 Task: For heading Calibri with Bold.  font size for heading24,  'Change the font style of data to'Bell MT.  and font size to 16,  Change the alignment of both headline & data to Align middle & Align Center.  In the sheet  AssetVal templates
Action: Mouse moved to (169, 138)
Screenshot: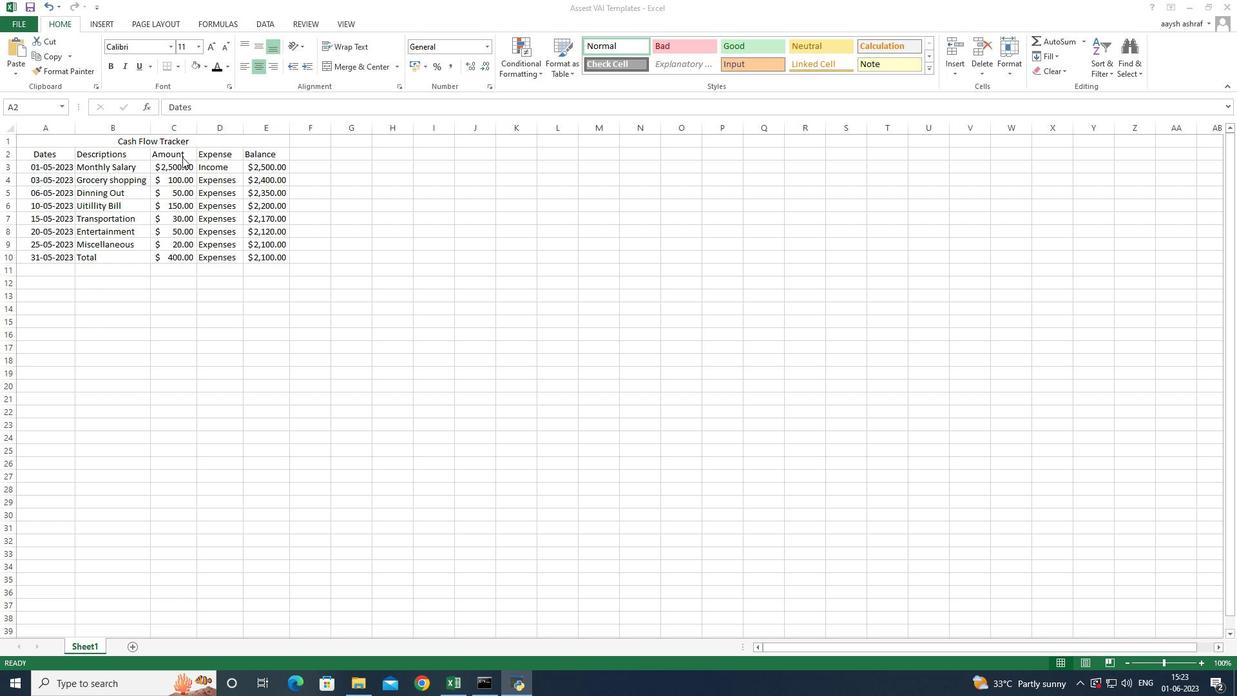 
Action: Mouse pressed left at (169, 138)
Screenshot: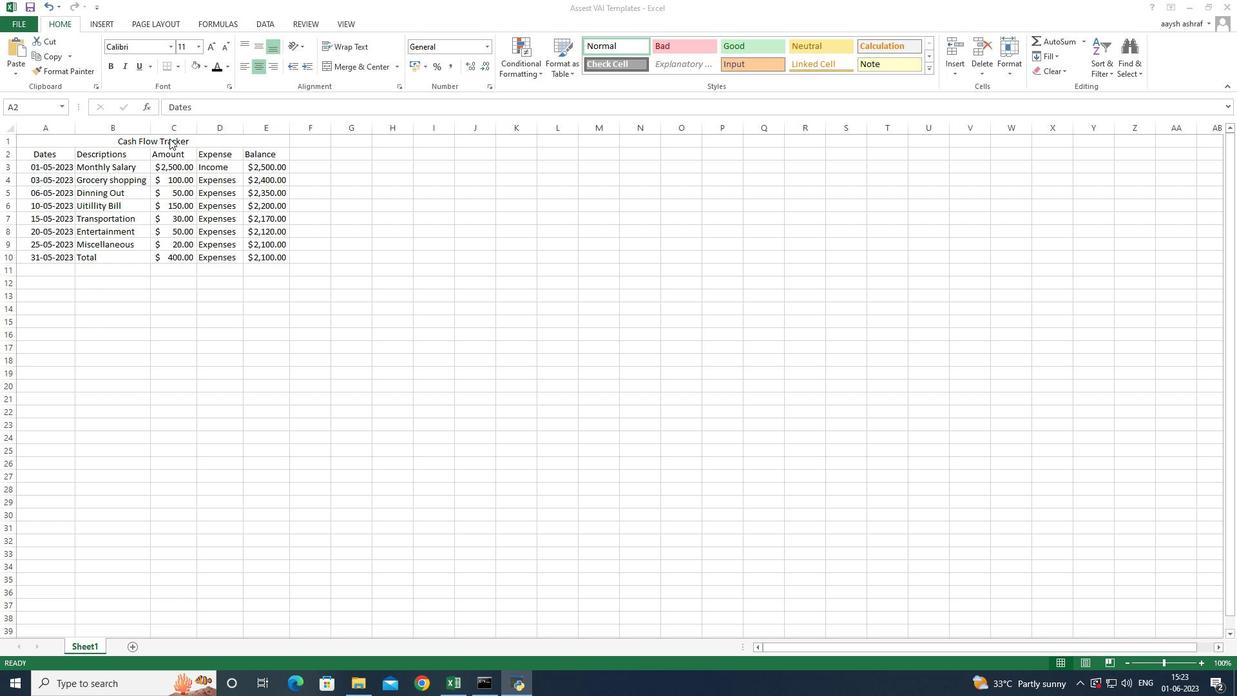 
Action: Mouse moved to (185, 140)
Screenshot: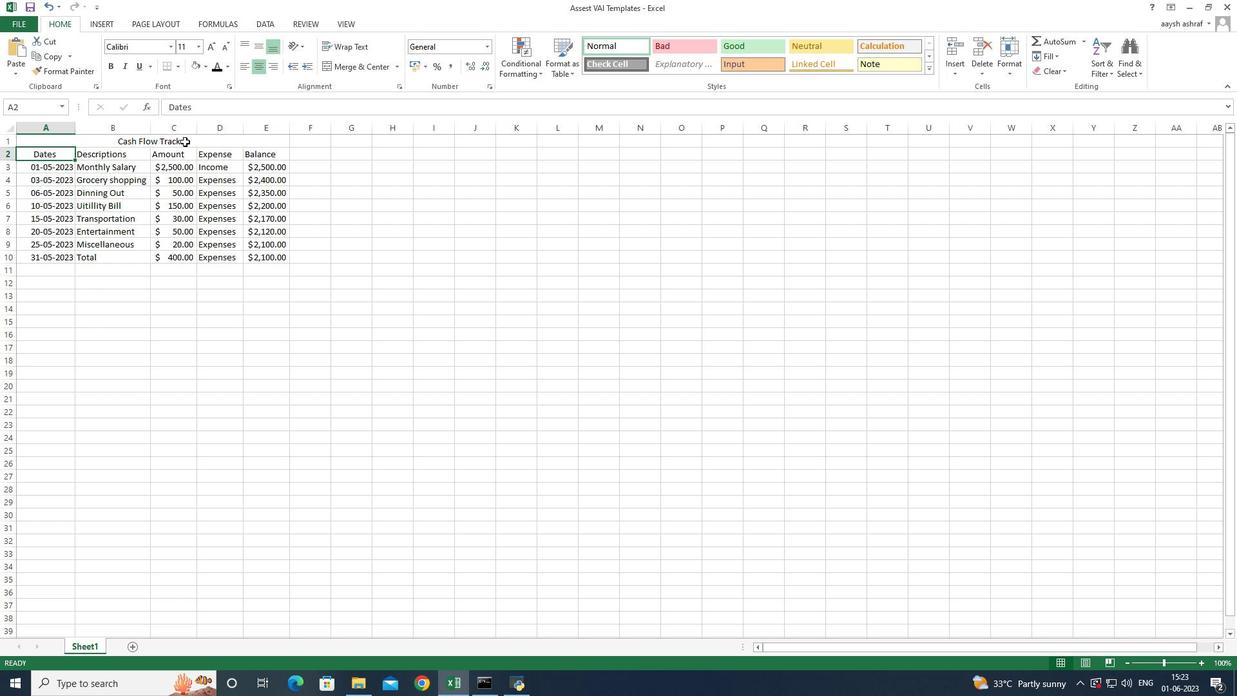 
Action: Mouse pressed left at (185, 140)
Screenshot: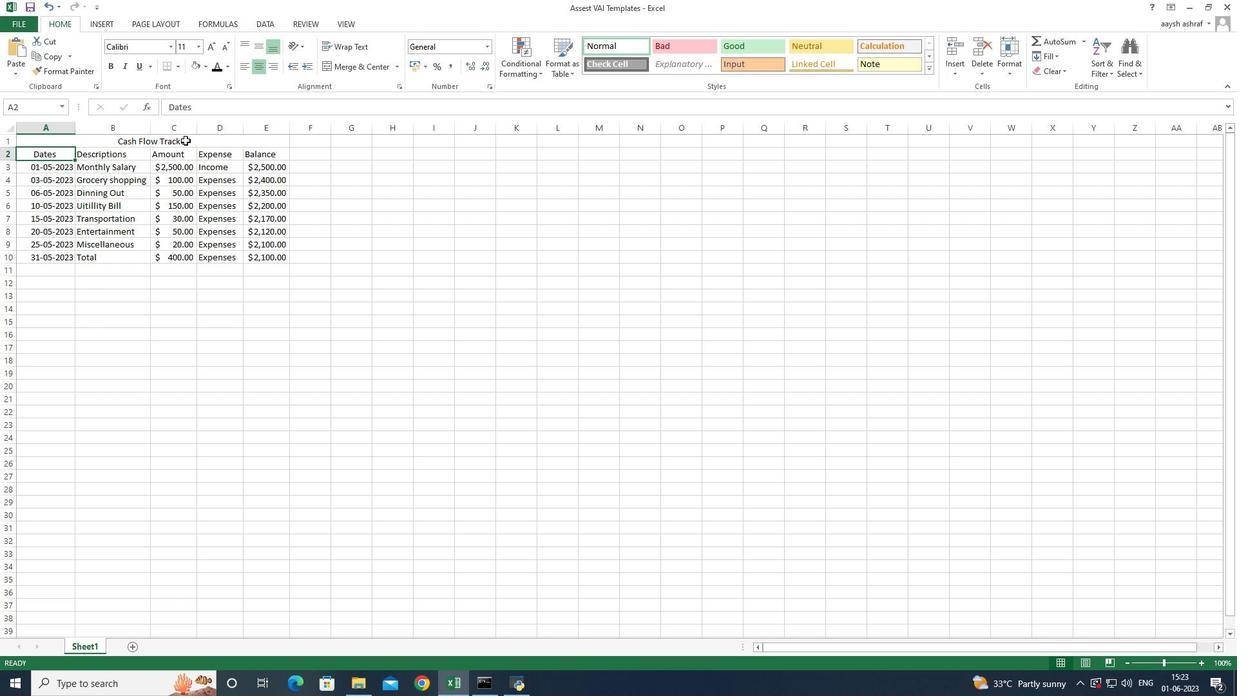 
Action: Mouse moved to (74, 156)
Screenshot: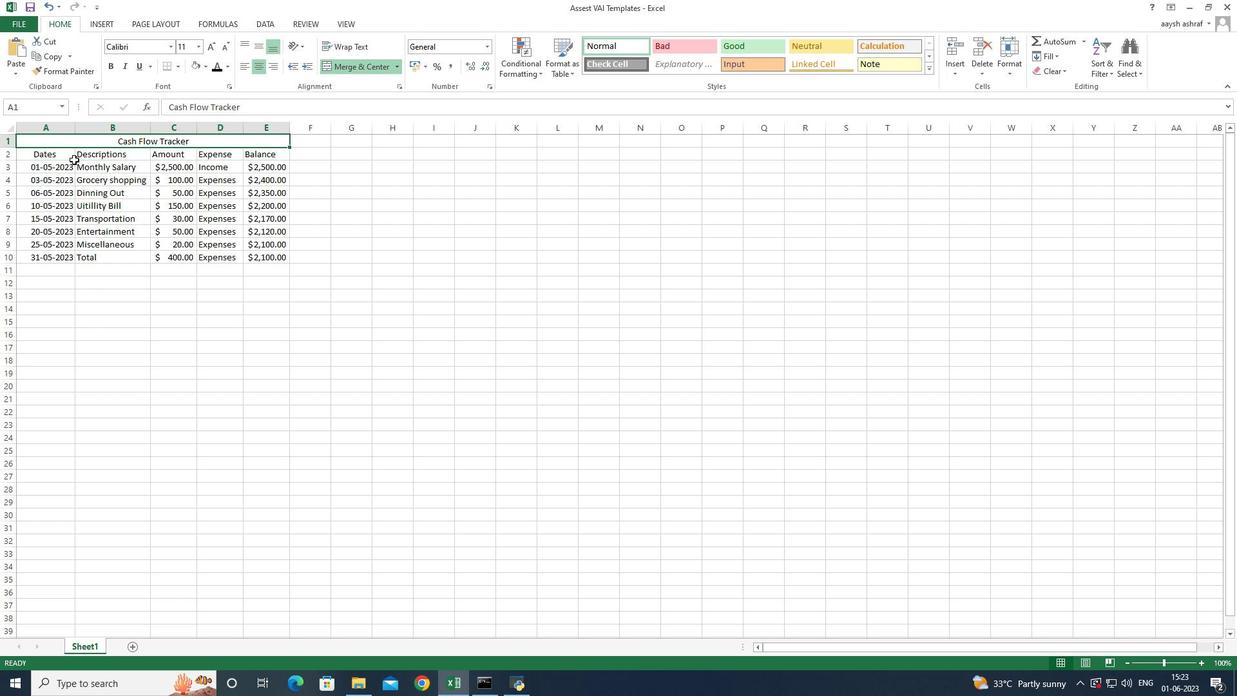 
Action: Mouse pressed left at (74, 156)
Screenshot: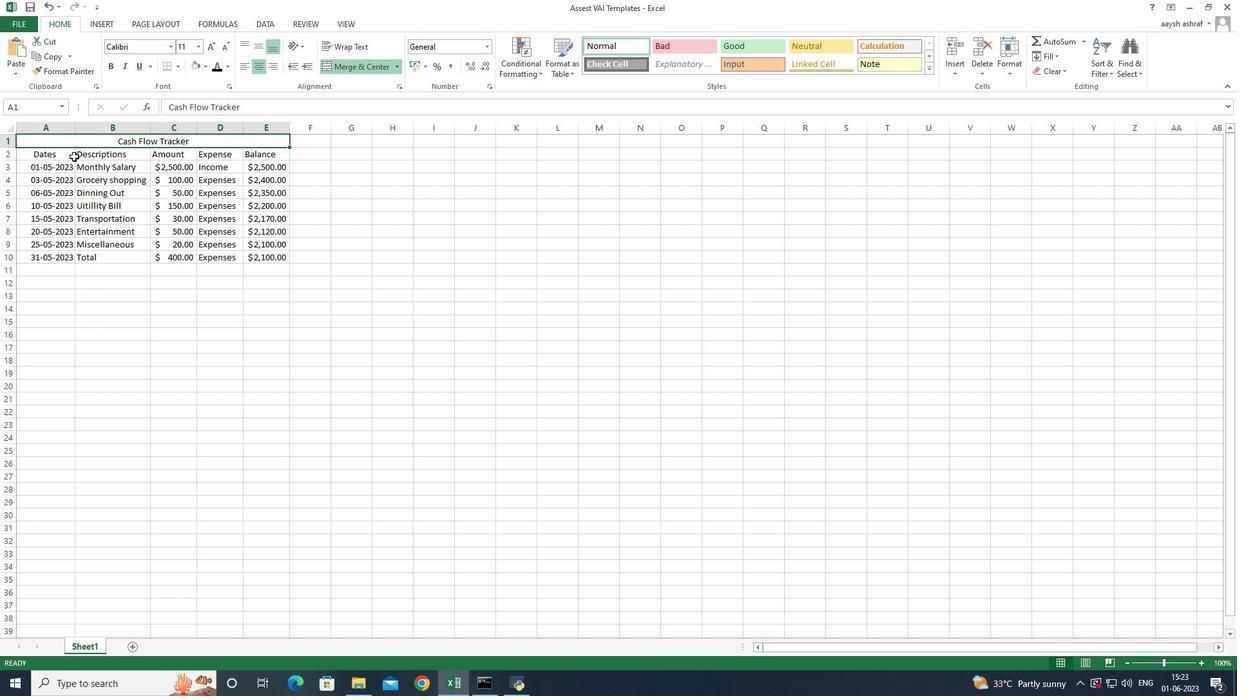 
Action: Mouse moved to (103, 143)
Screenshot: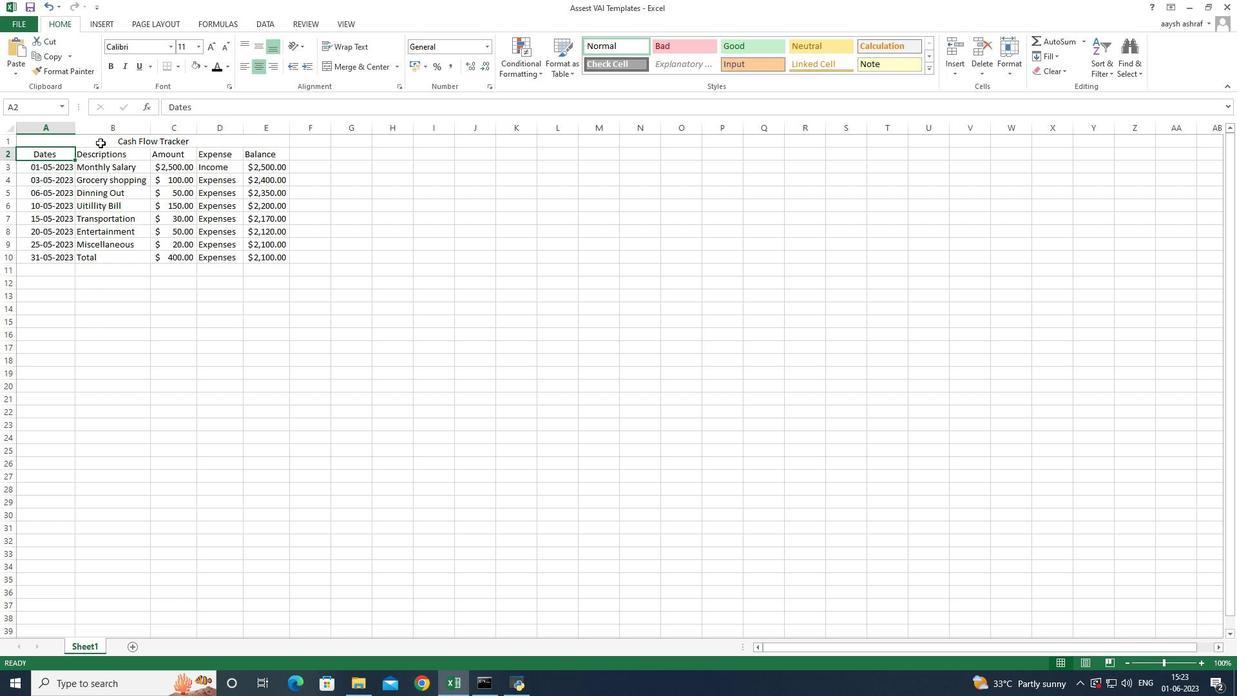 
Action: Mouse pressed left at (103, 143)
Screenshot: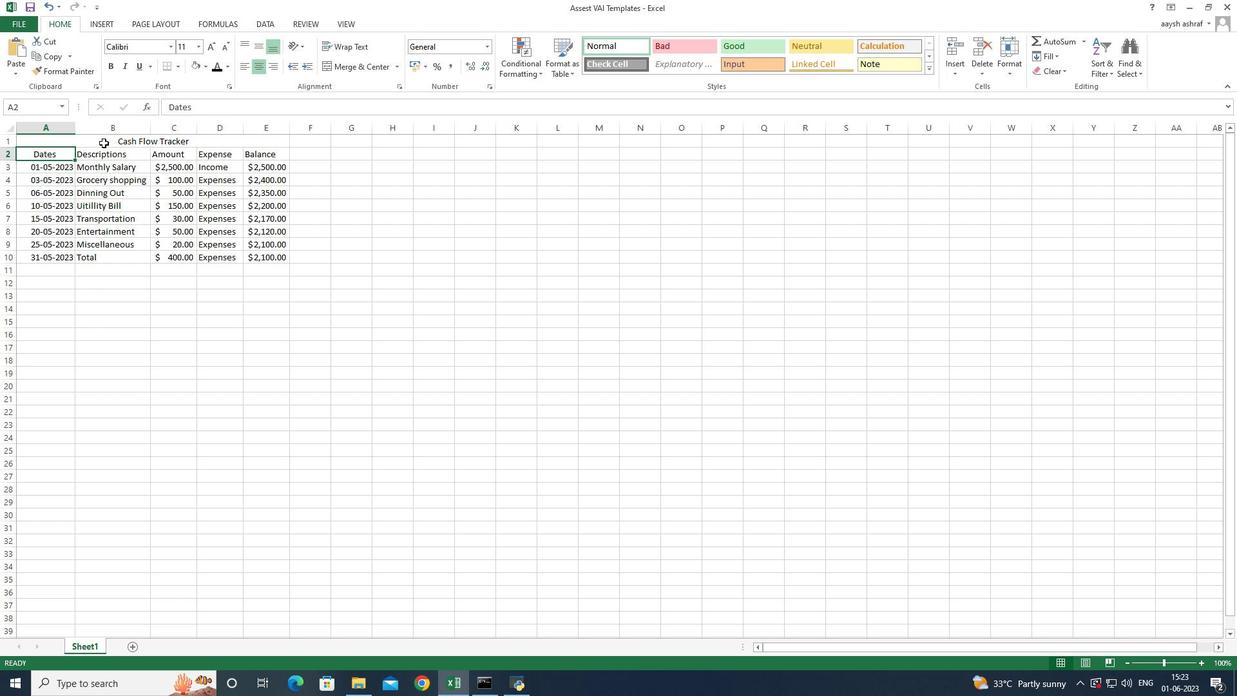 
Action: Mouse moved to (166, 48)
Screenshot: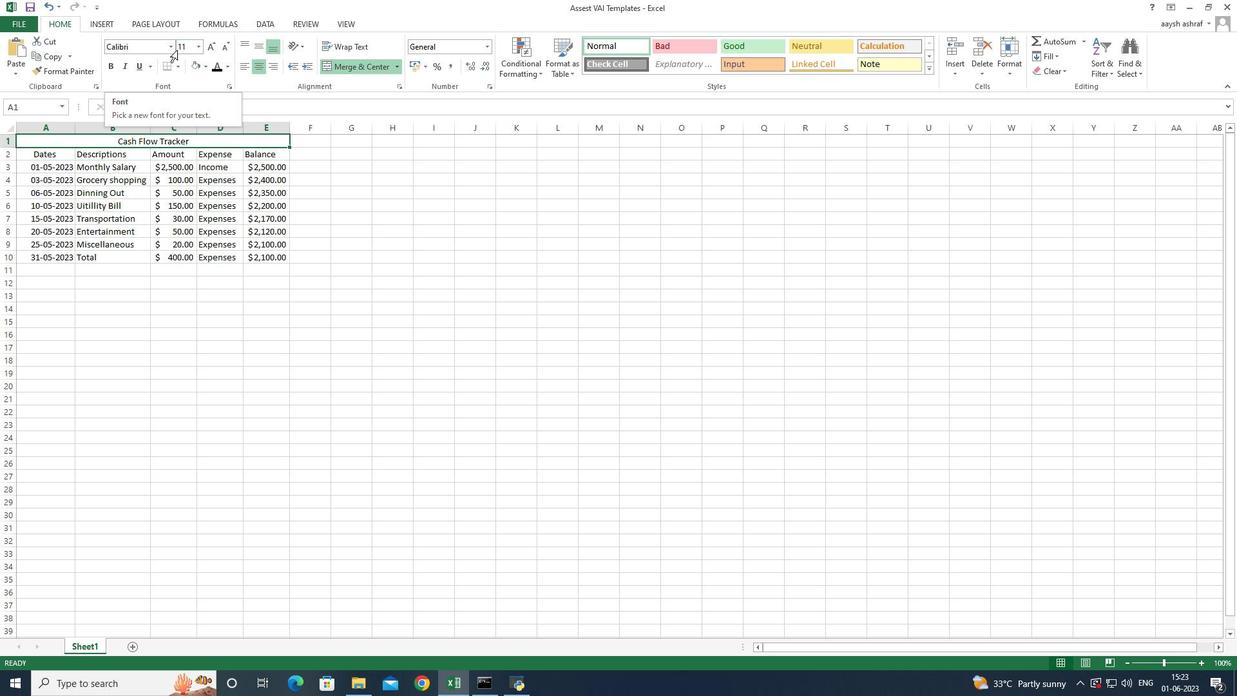
Action: Mouse pressed left at (166, 48)
Screenshot: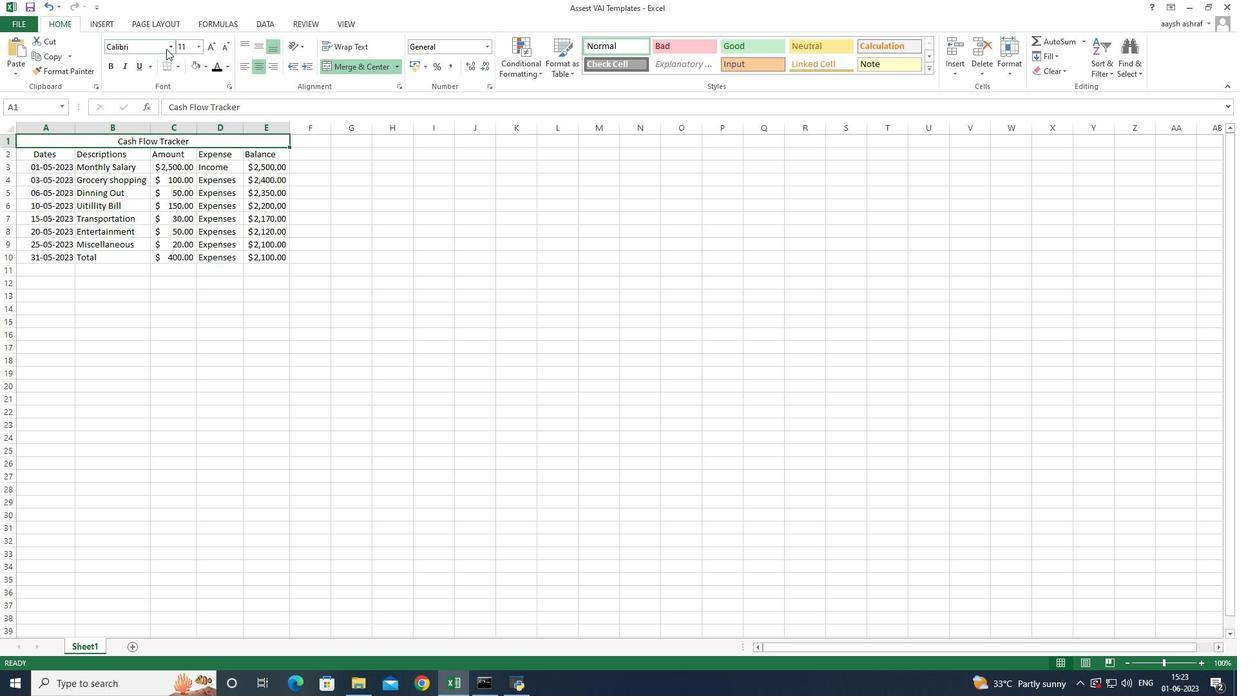 
Action: Mouse moved to (173, 46)
Screenshot: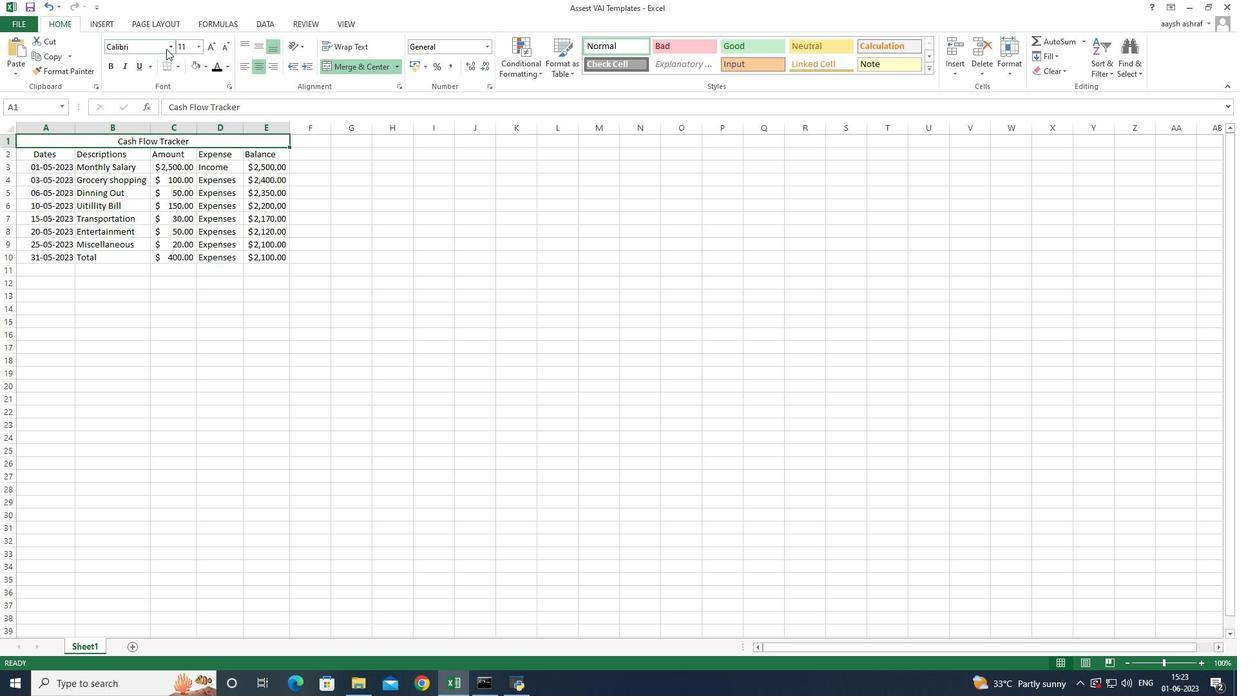 
Action: Mouse pressed left at (173, 46)
Screenshot: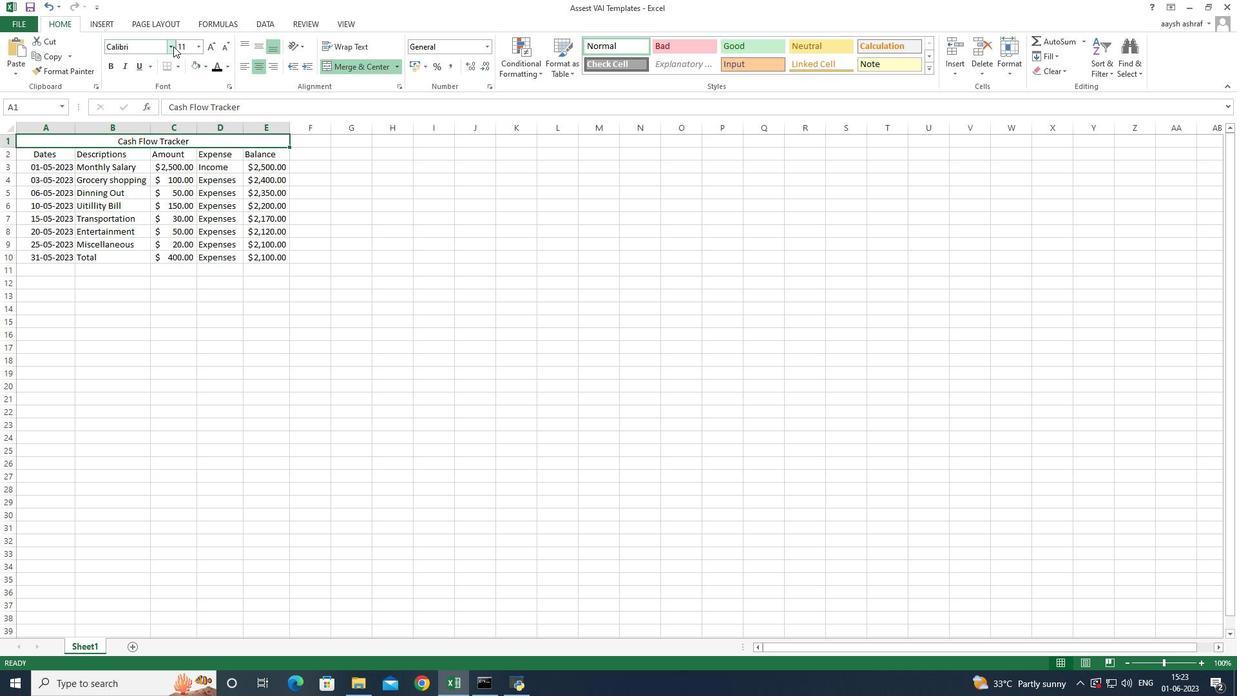 
Action: Mouse moved to (164, 87)
Screenshot: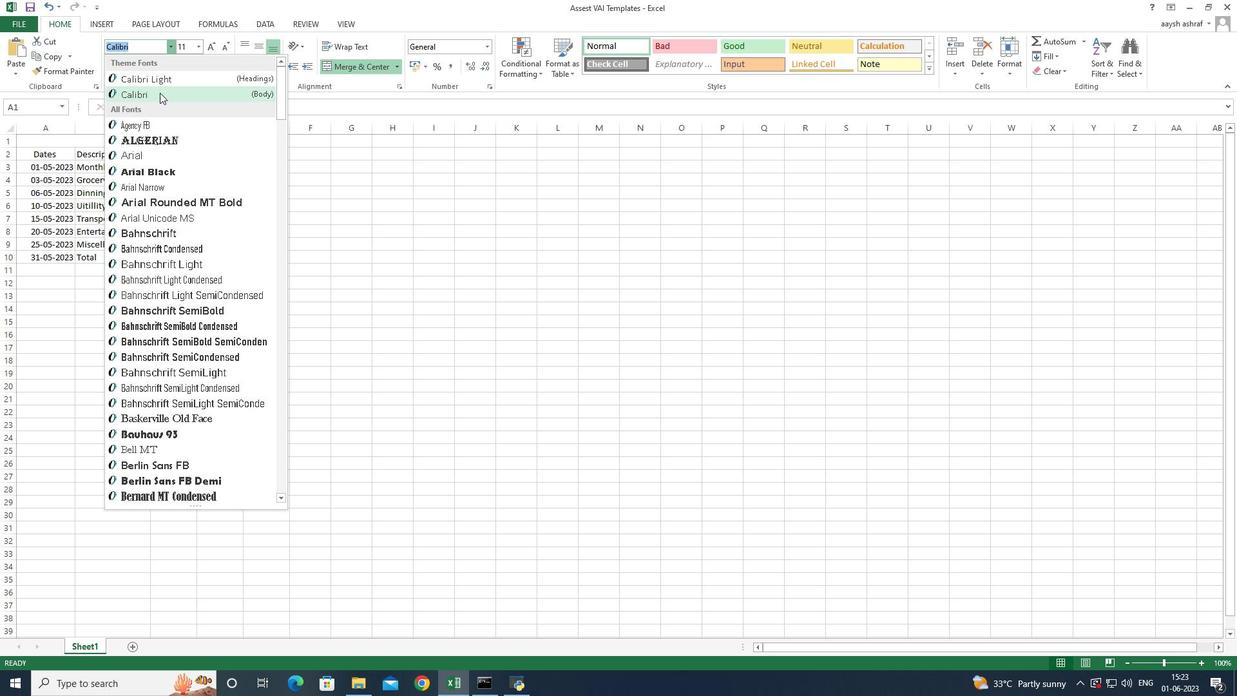 
Action: Mouse pressed left at (164, 87)
Screenshot: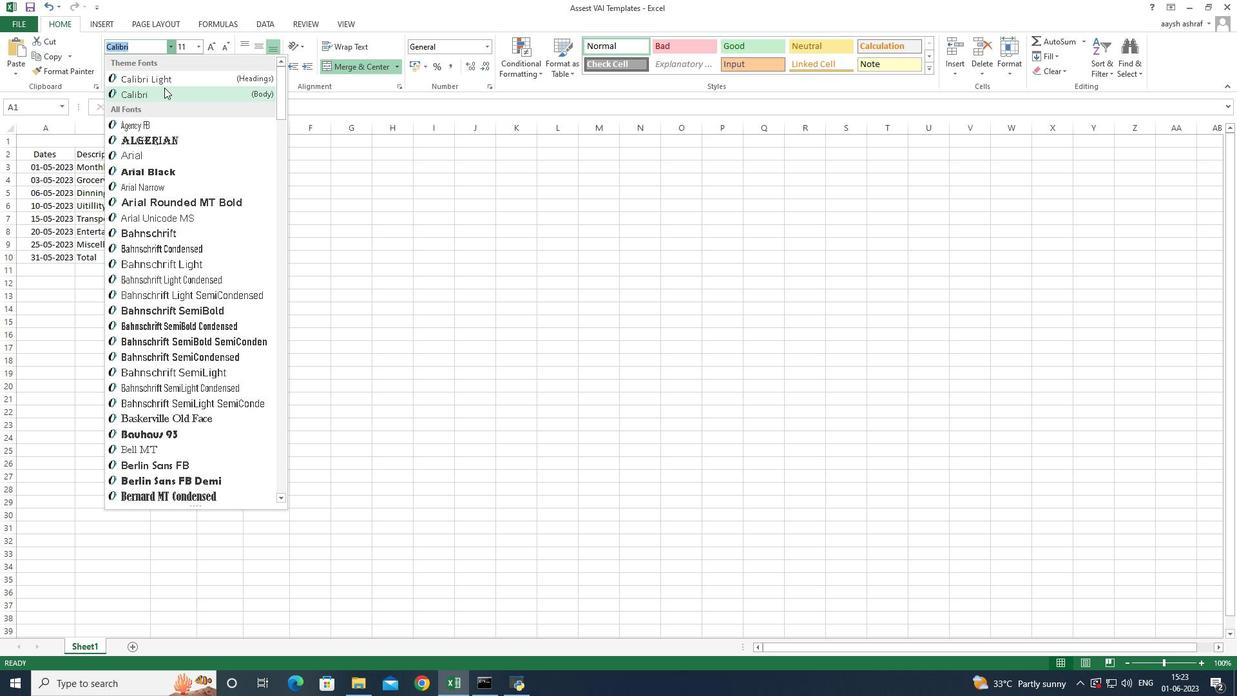 
Action: Mouse moved to (106, 66)
Screenshot: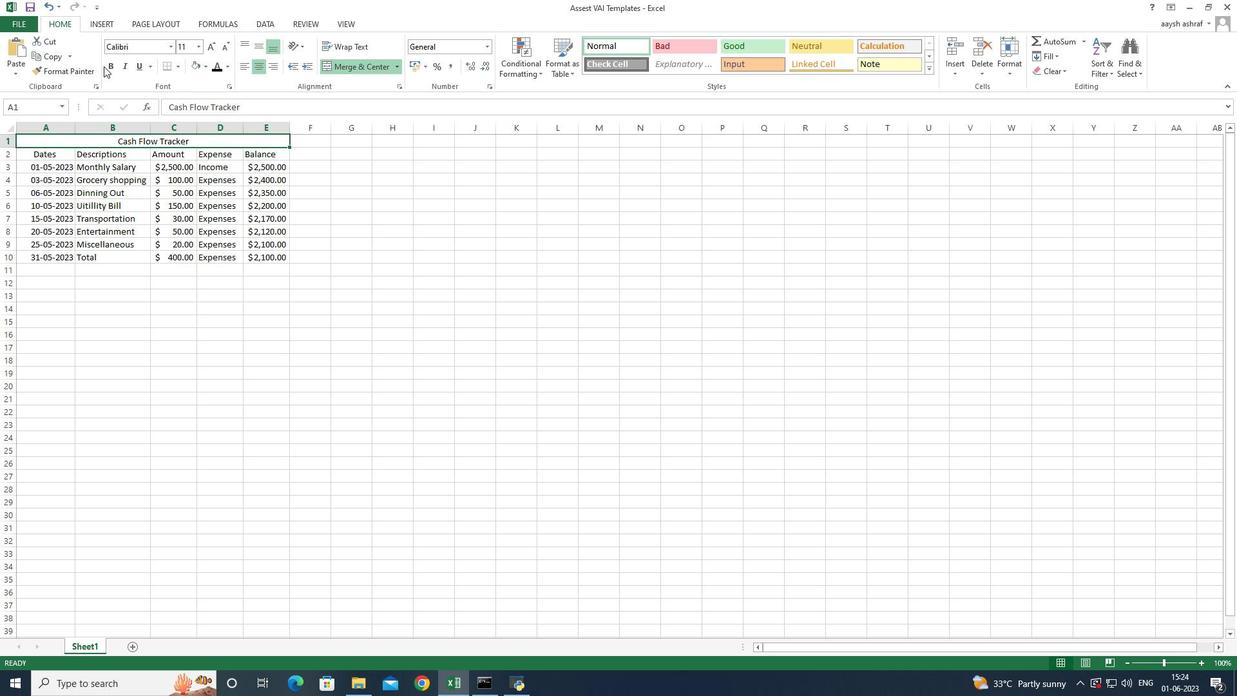 
Action: Mouse pressed left at (106, 66)
Screenshot: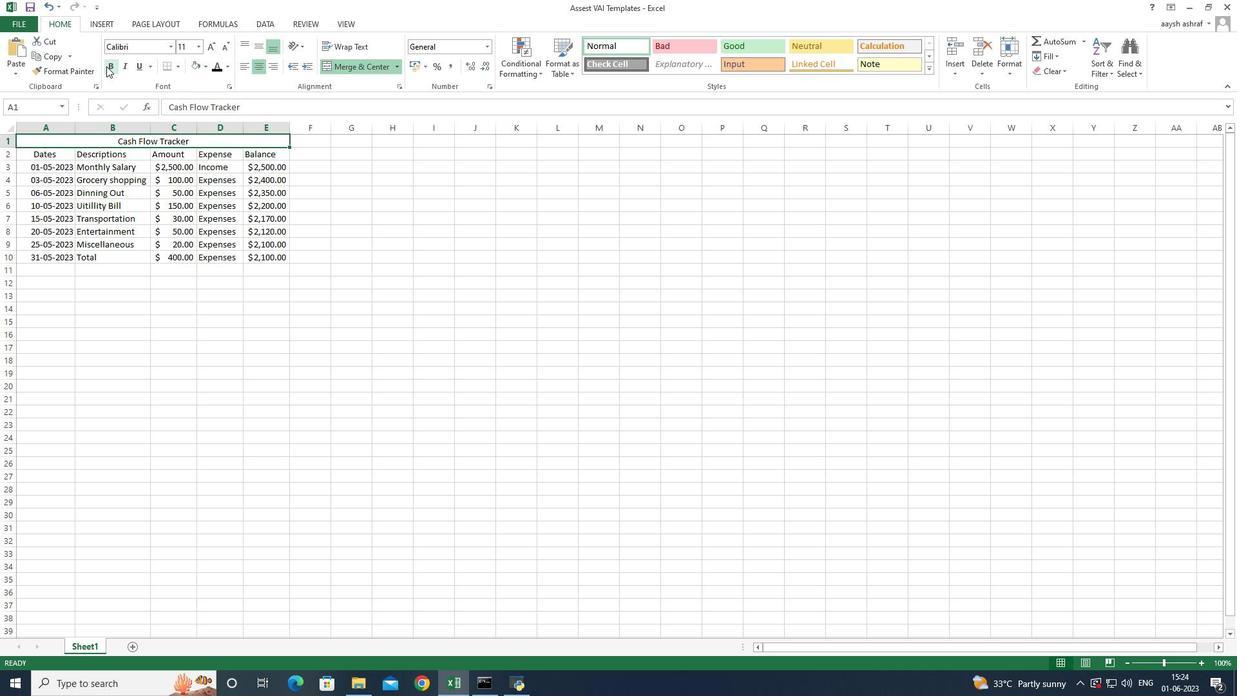 
Action: Mouse moved to (195, 49)
Screenshot: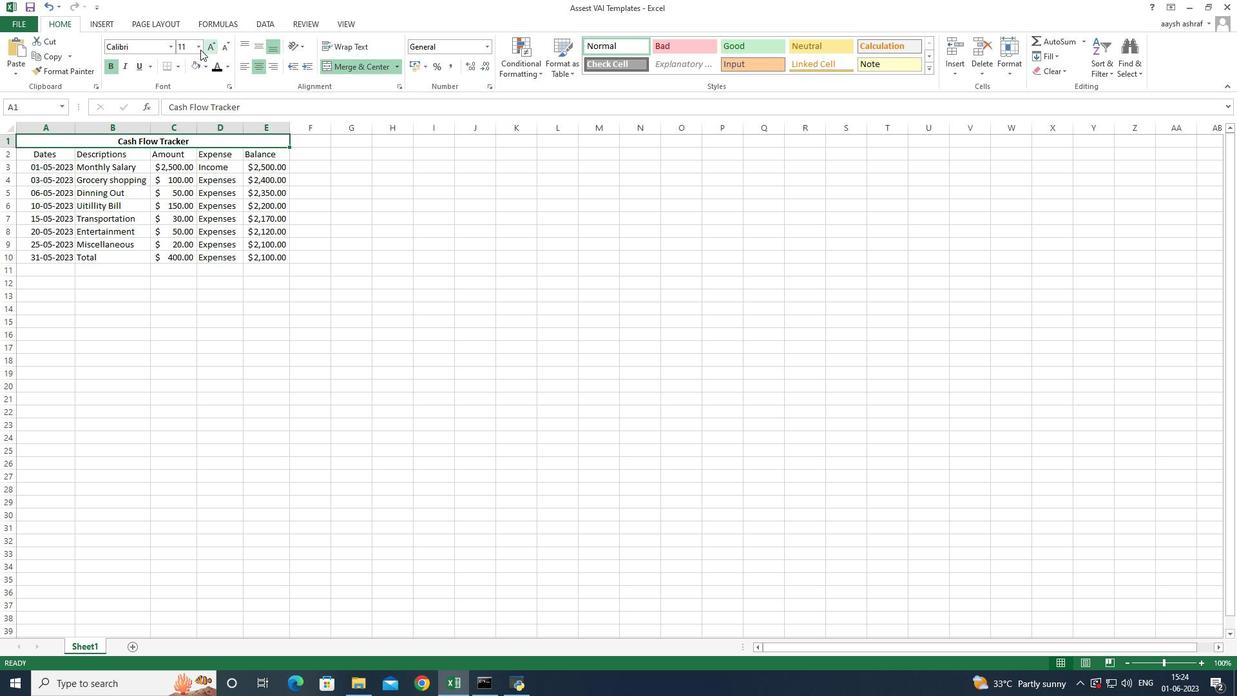 
Action: Mouse pressed left at (195, 49)
Screenshot: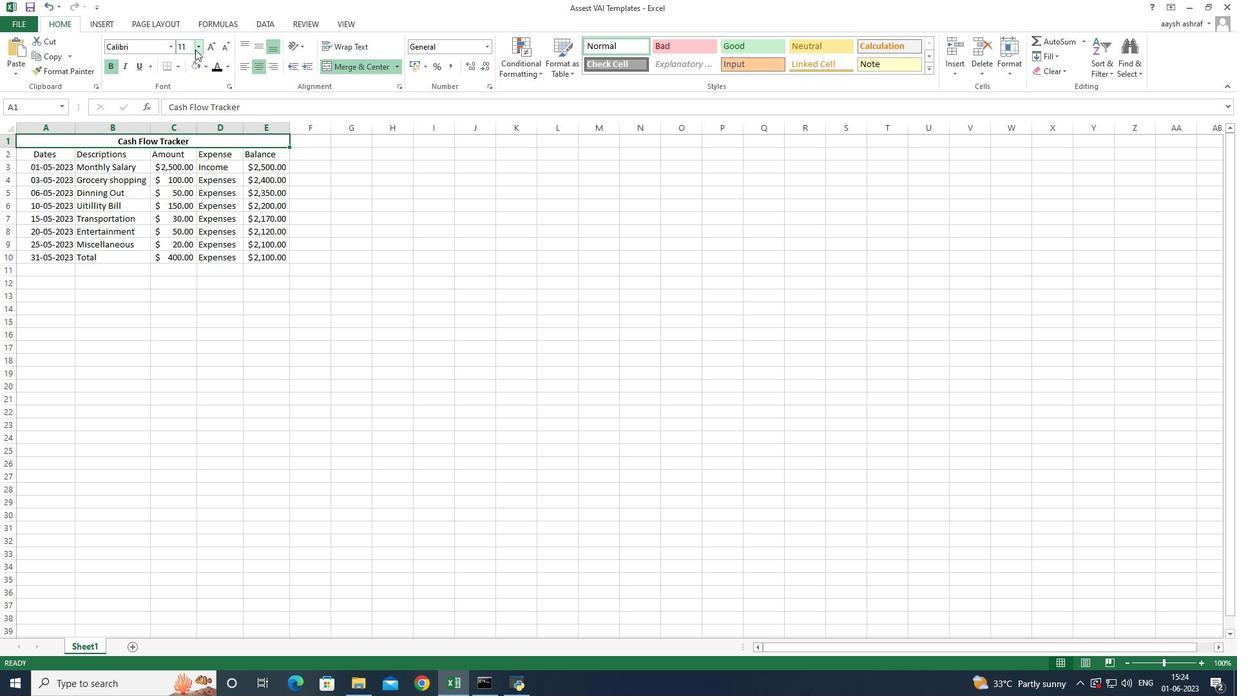 
Action: Mouse moved to (186, 181)
Screenshot: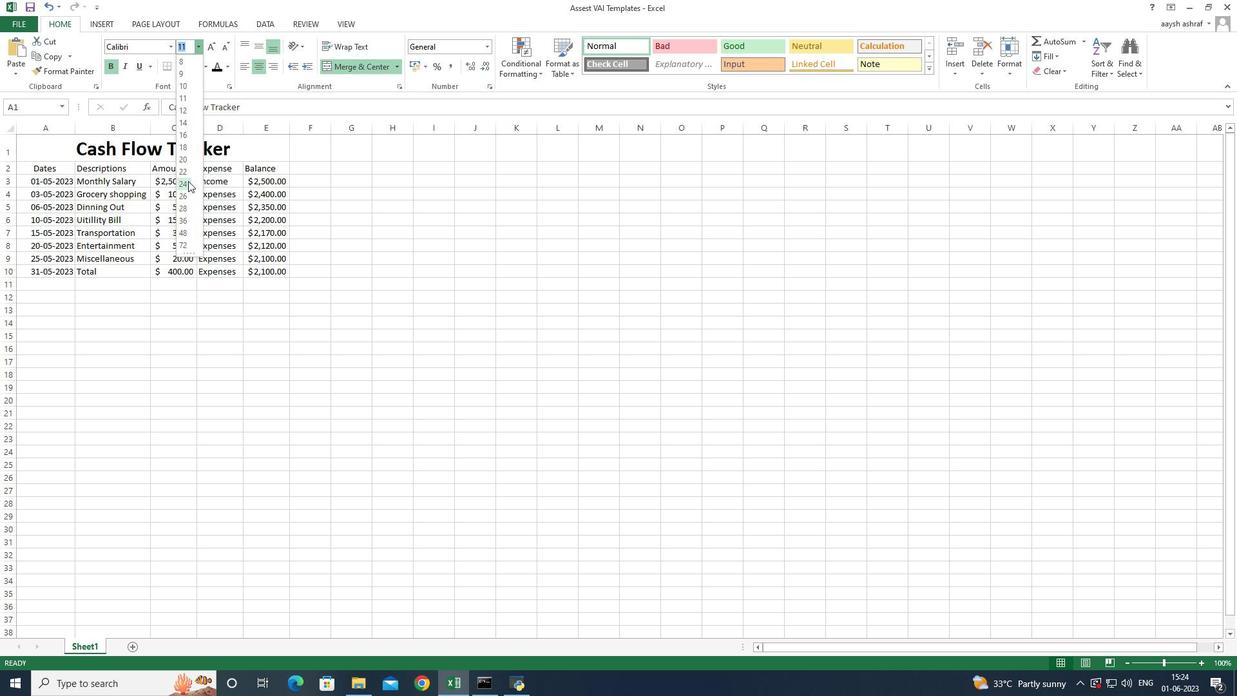 
Action: Mouse pressed left at (186, 181)
Screenshot: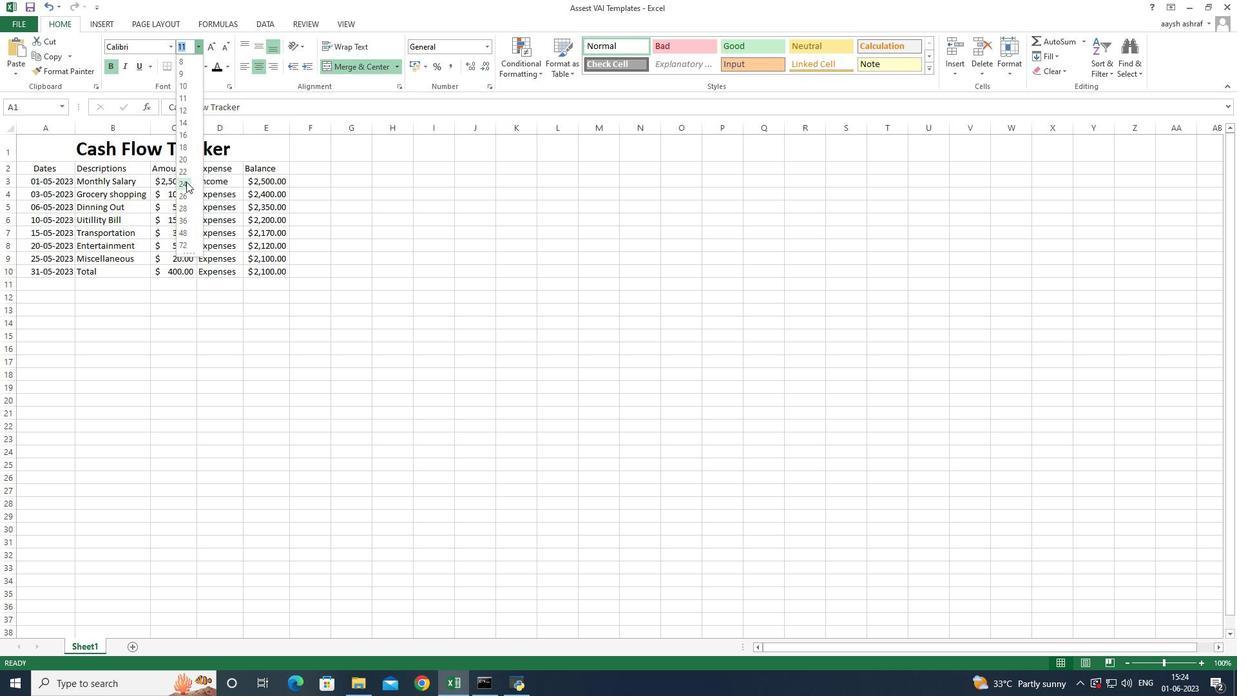 
Action: Mouse moved to (40, 169)
Screenshot: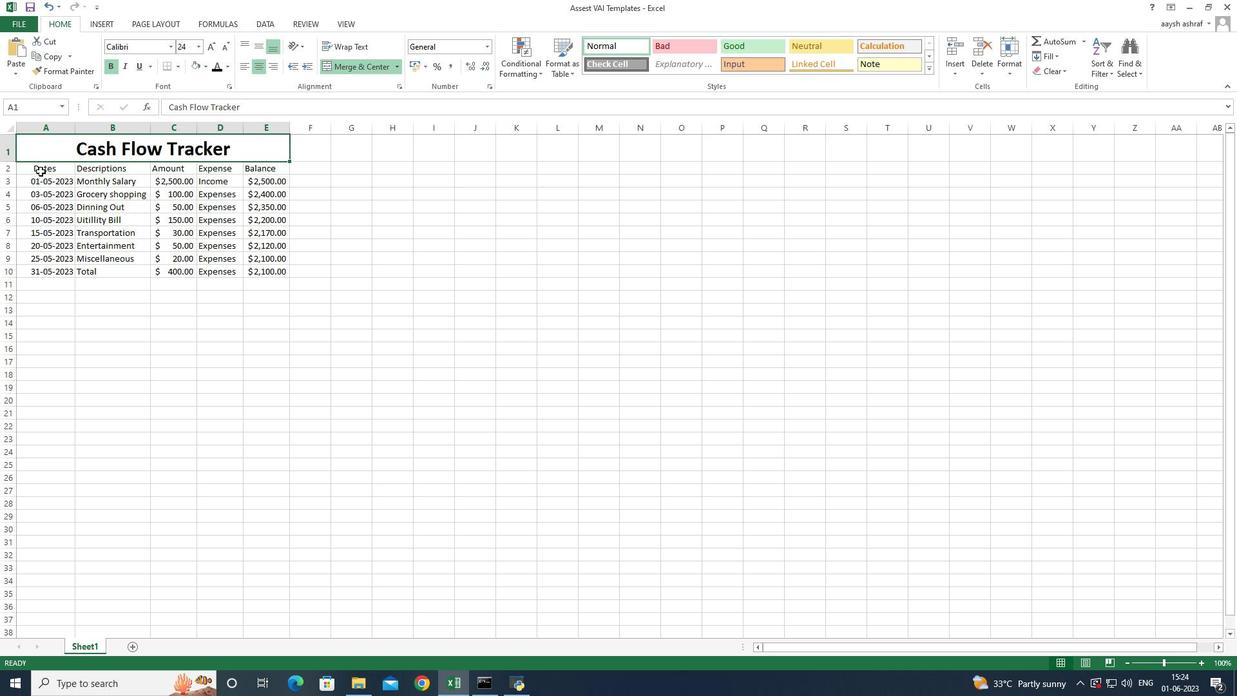 
Action: Mouse pressed left at (40, 169)
Screenshot: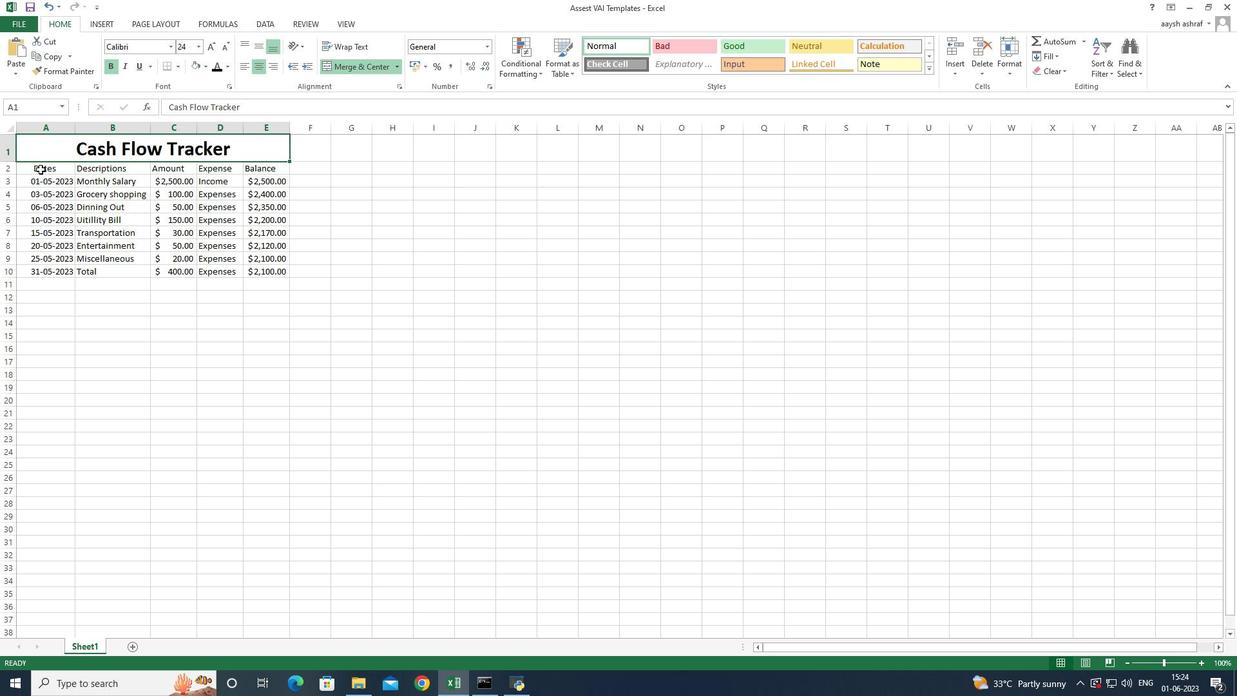 
Action: Mouse moved to (174, 47)
Screenshot: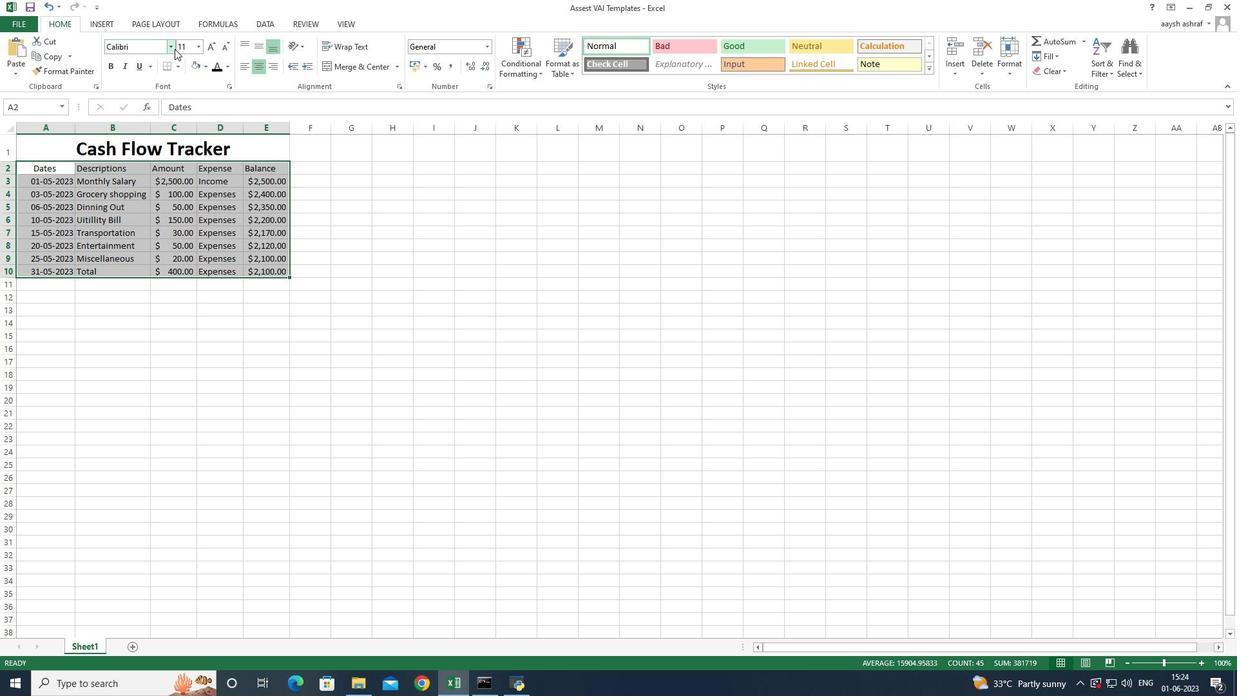 
Action: Mouse pressed left at (174, 47)
Screenshot: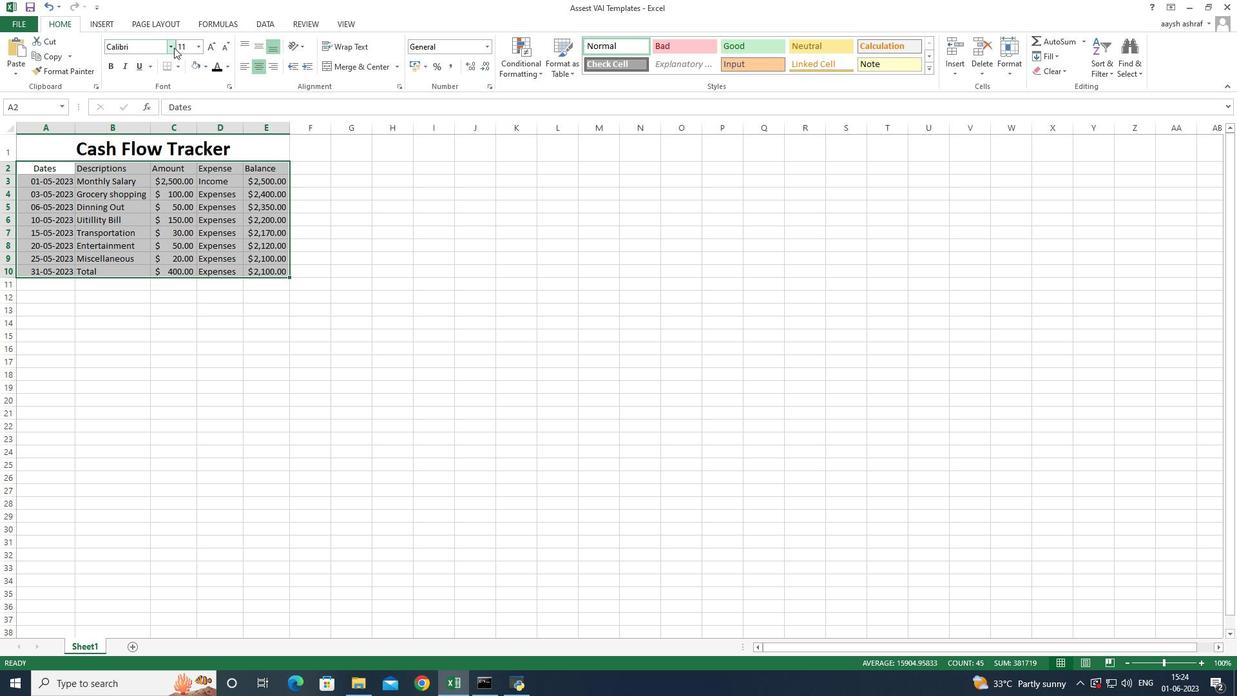 
Action: Mouse moved to (181, 444)
Screenshot: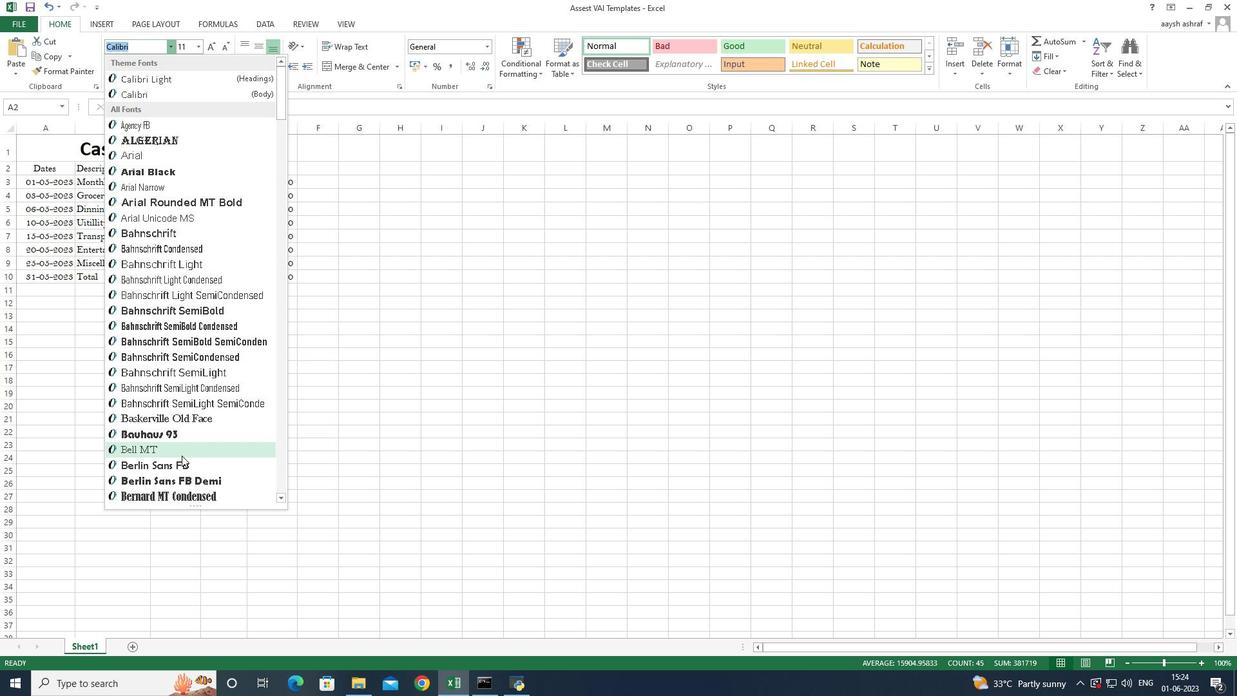 
Action: Mouse pressed left at (181, 444)
Screenshot: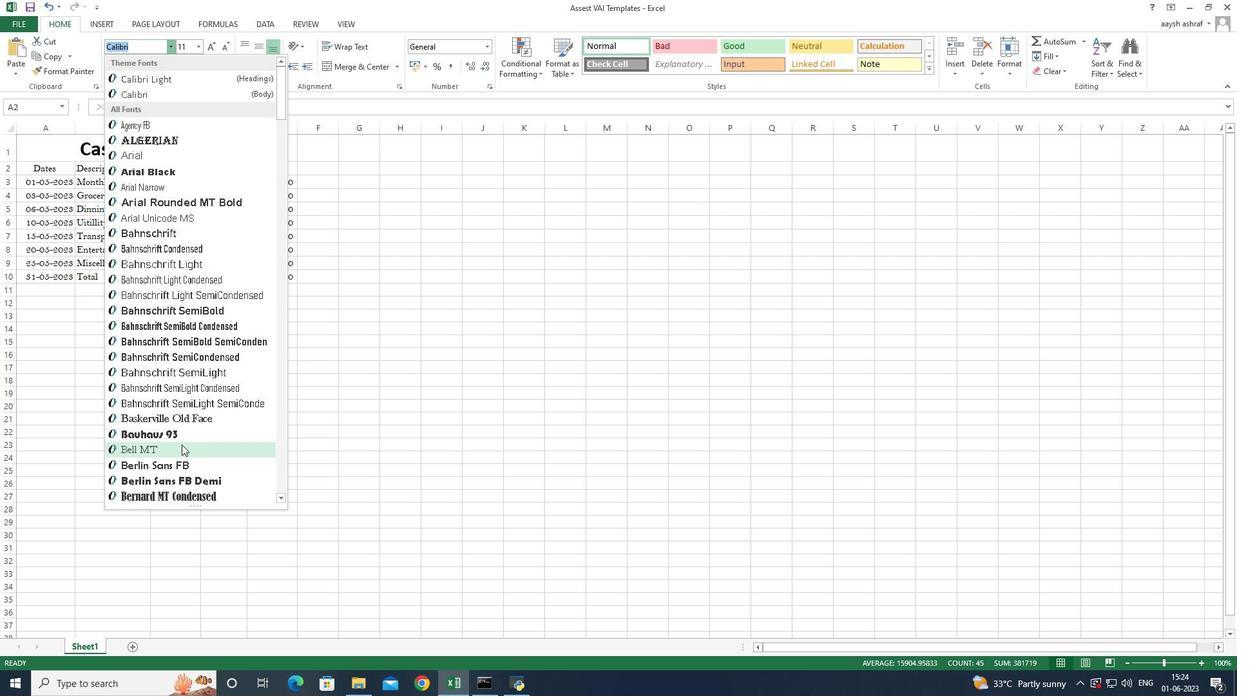 
Action: Mouse moved to (197, 52)
Screenshot: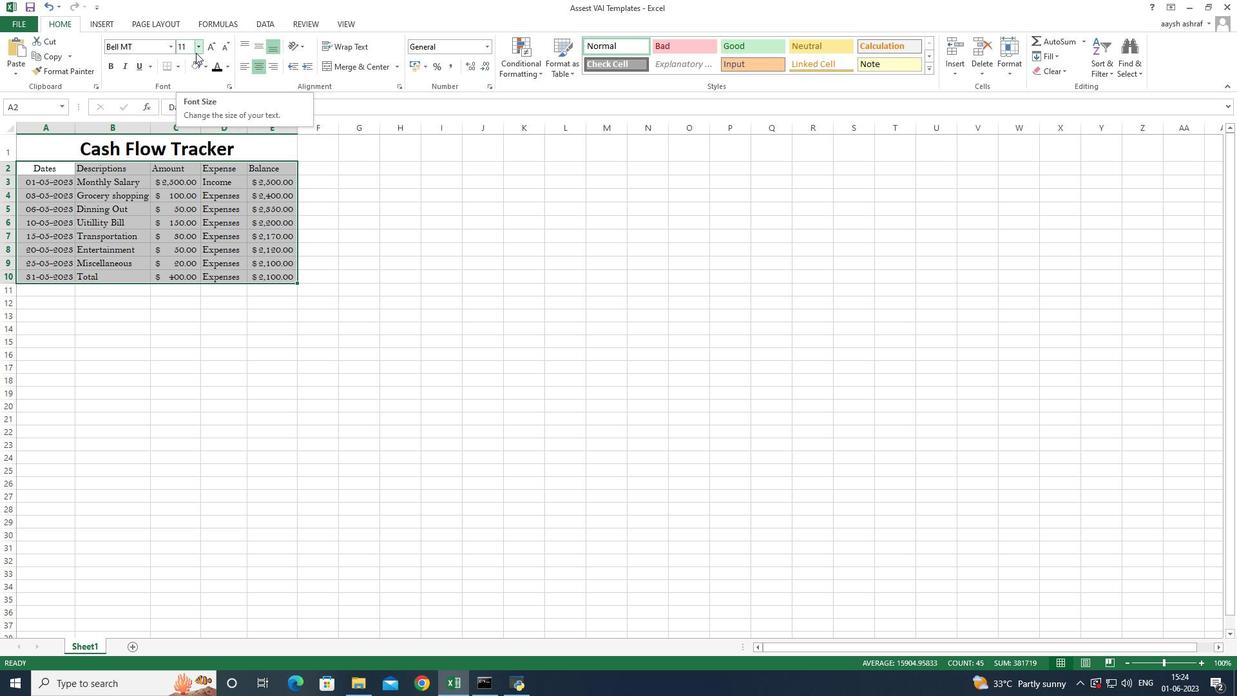 
Action: Mouse pressed left at (197, 52)
Screenshot: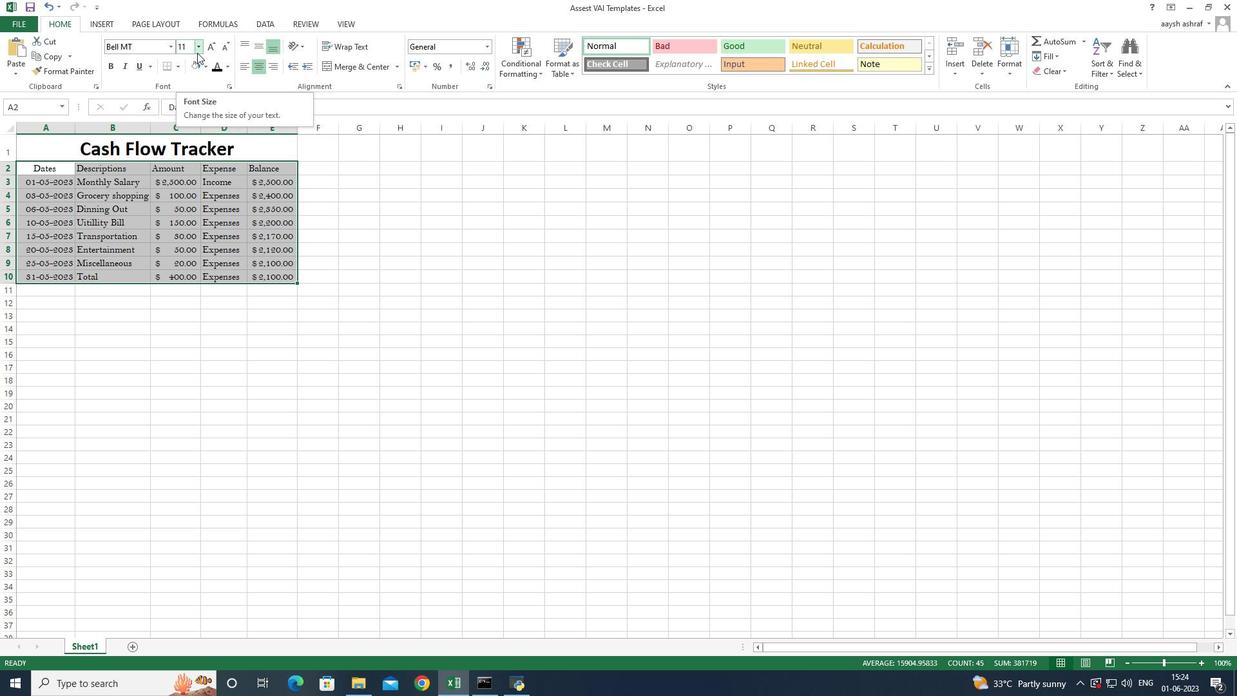 
Action: Mouse moved to (186, 139)
Screenshot: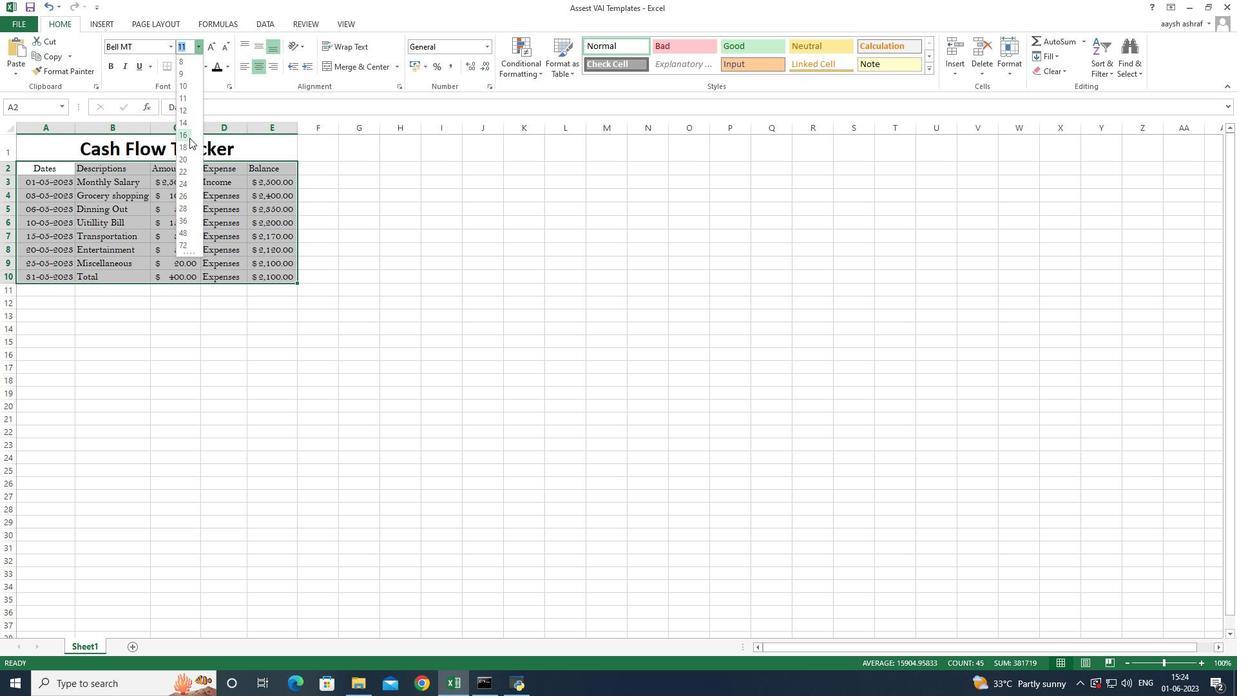 
Action: Mouse pressed left at (186, 139)
Screenshot: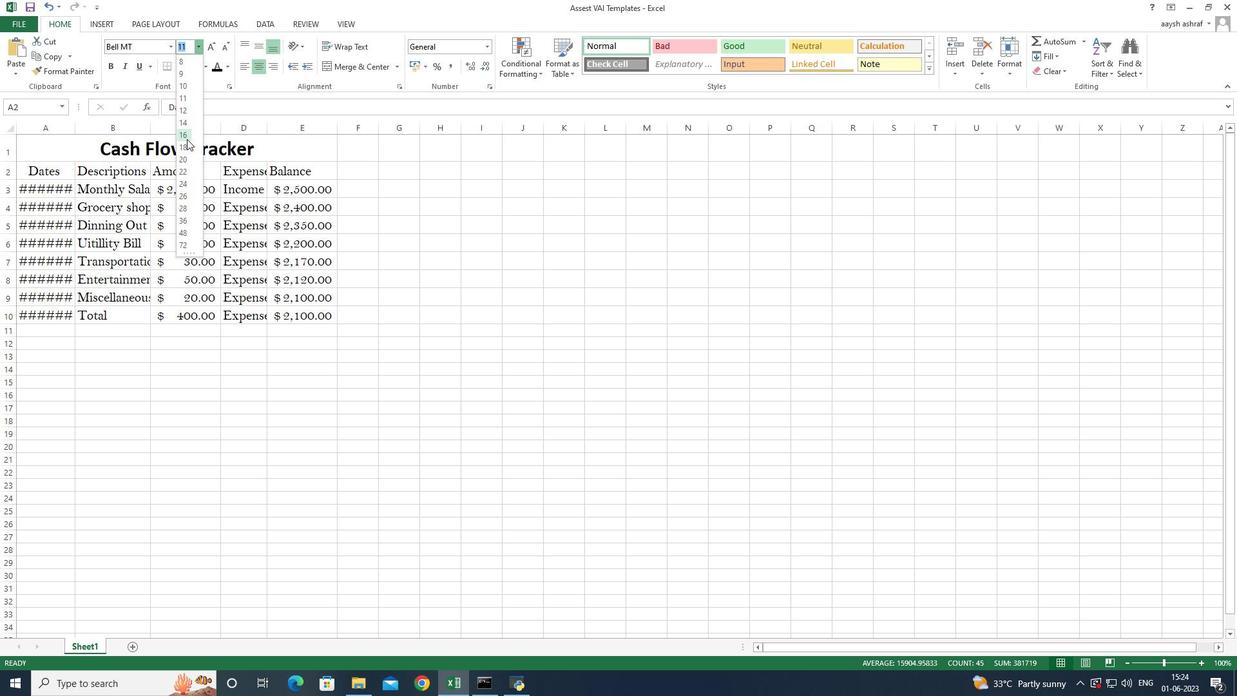 
Action: Mouse moved to (1010, 54)
Screenshot: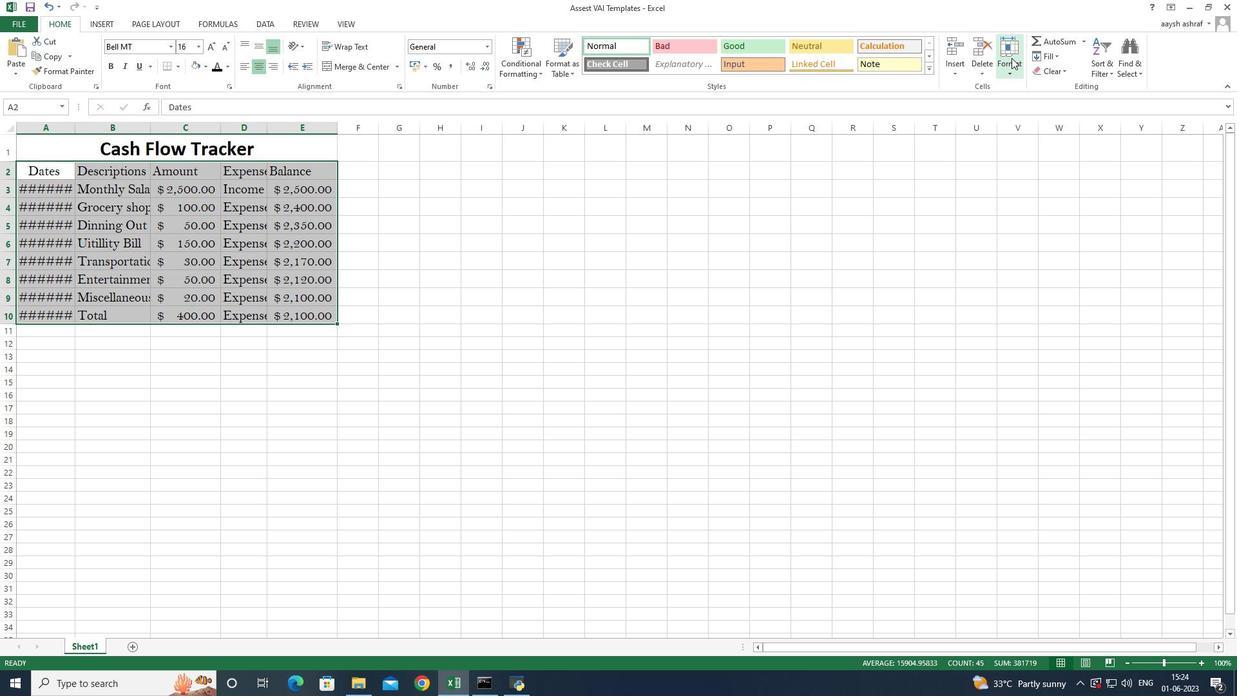 
Action: Mouse pressed left at (1010, 54)
Screenshot: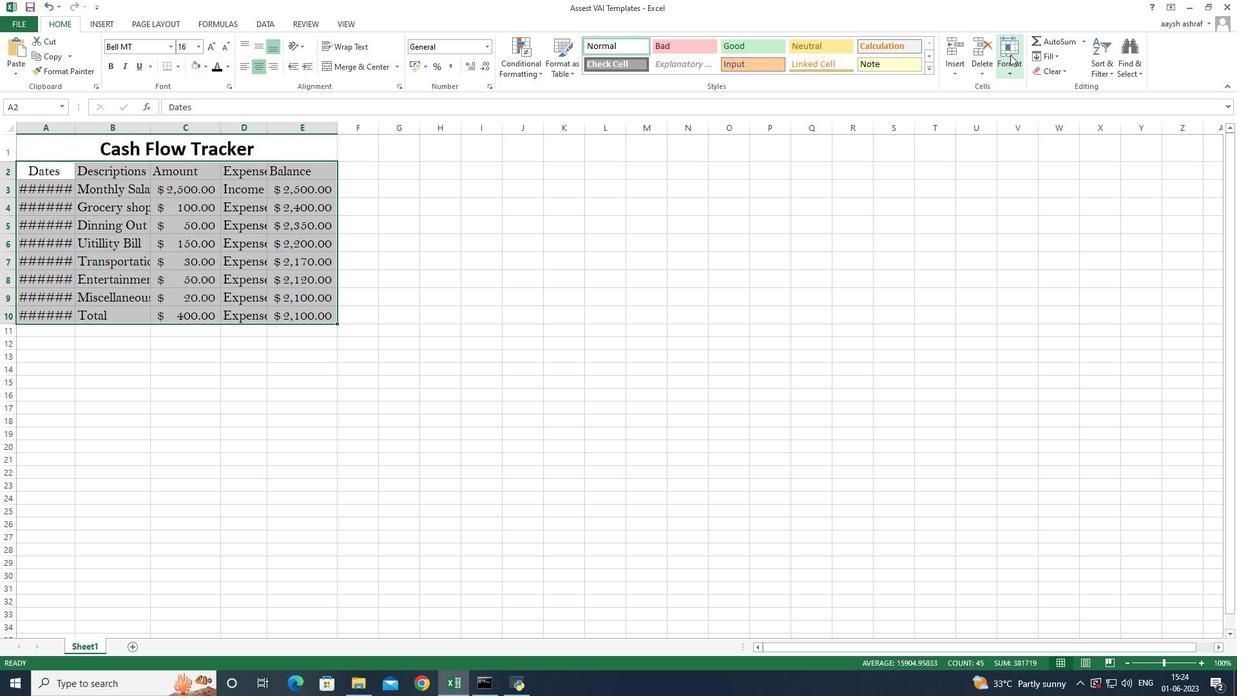 
Action: Mouse moved to (1055, 152)
Screenshot: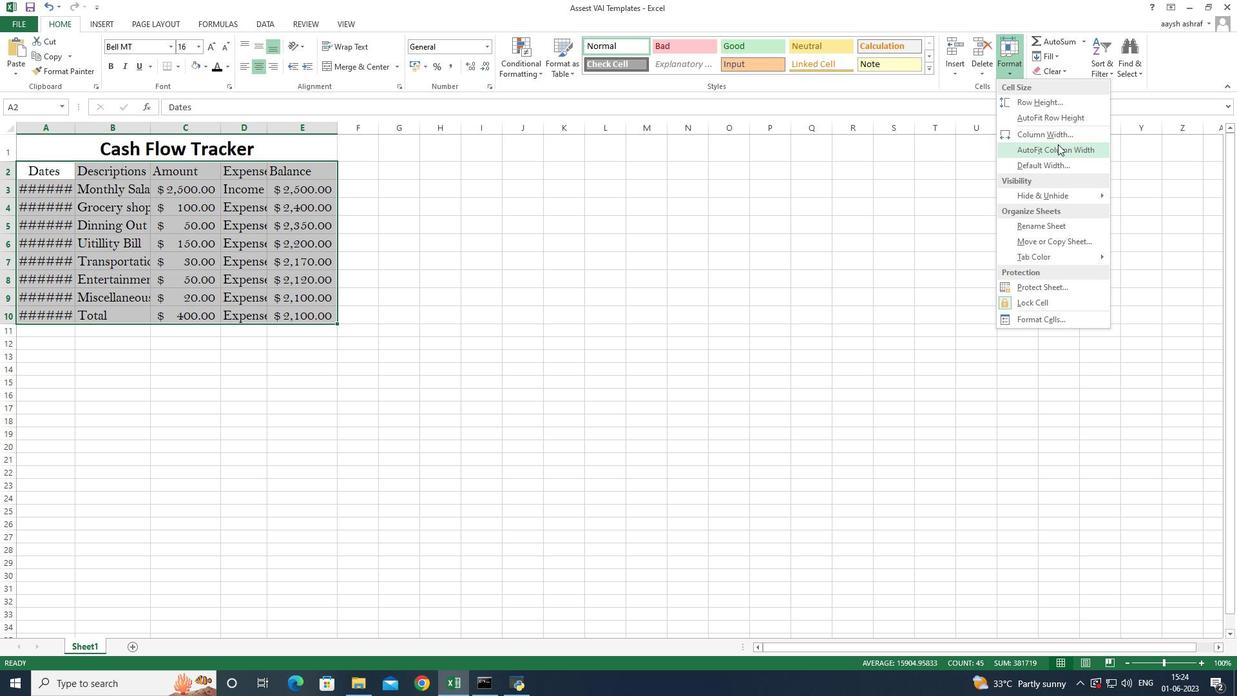 
Action: Mouse pressed left at (1055, 152)
Screenshot: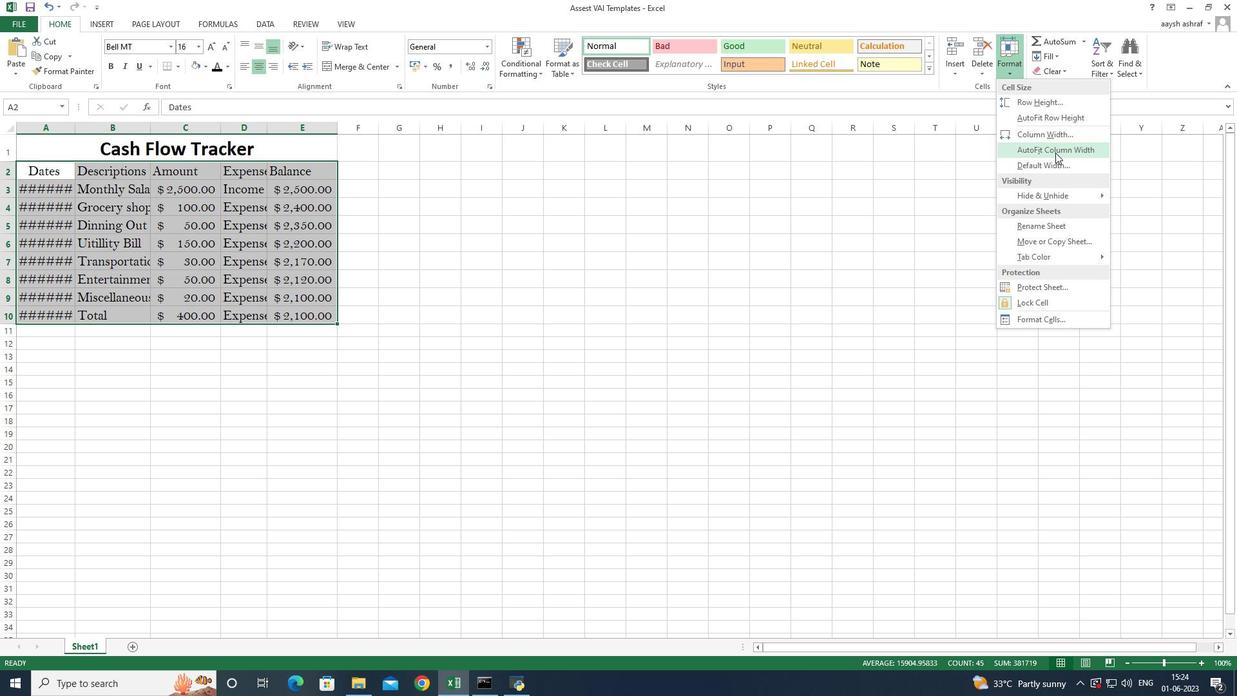 
Action: Mouse moved to (204, 286)
Screenshot: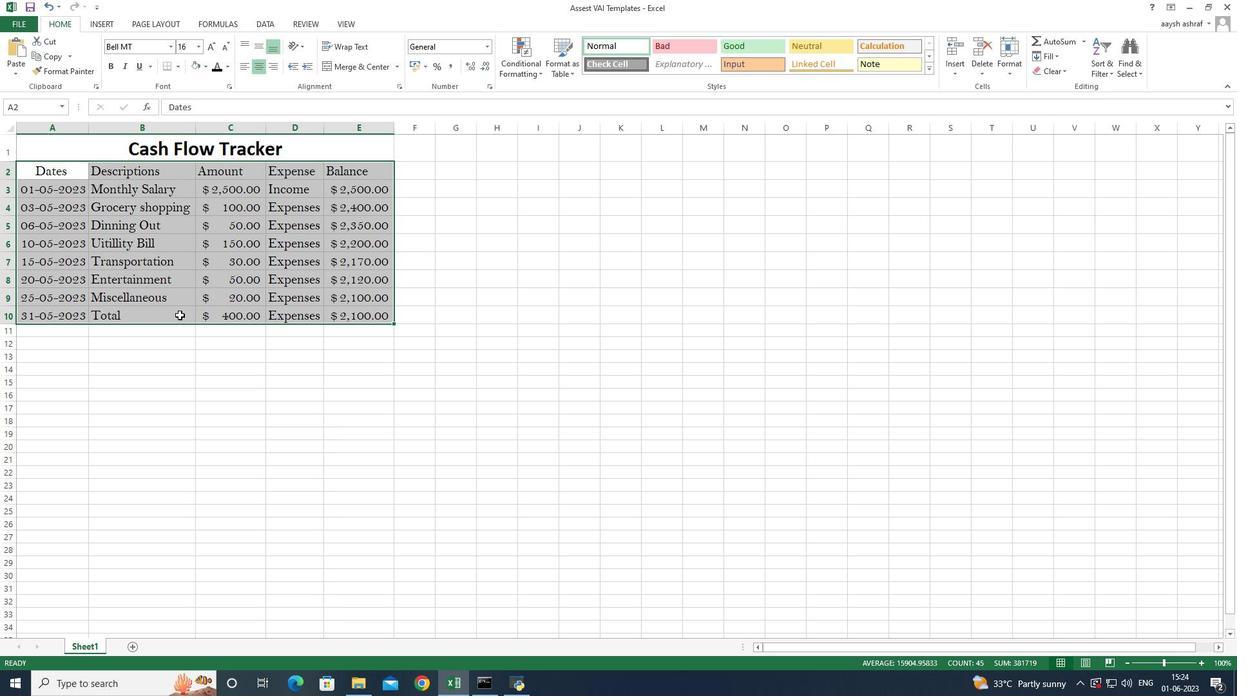 
Action: Mouse pressed left at (204, 286)
Screenshot: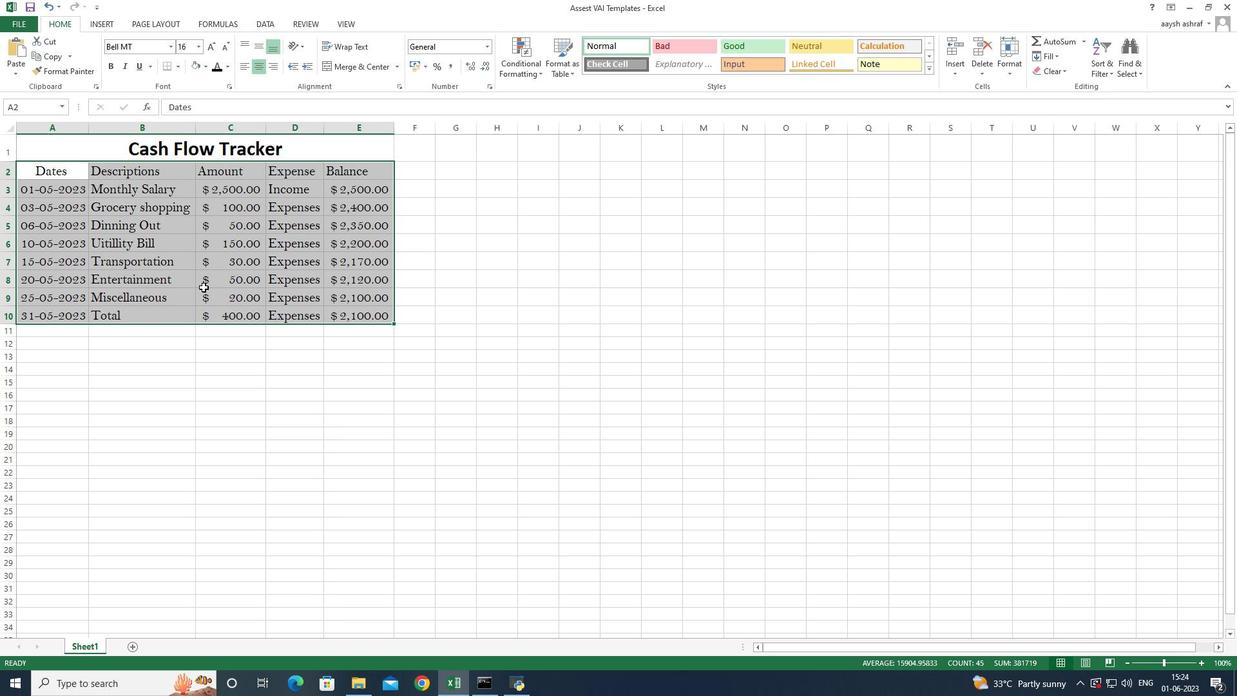 
Action: Mouse moved to (178, 138)
Screenshot: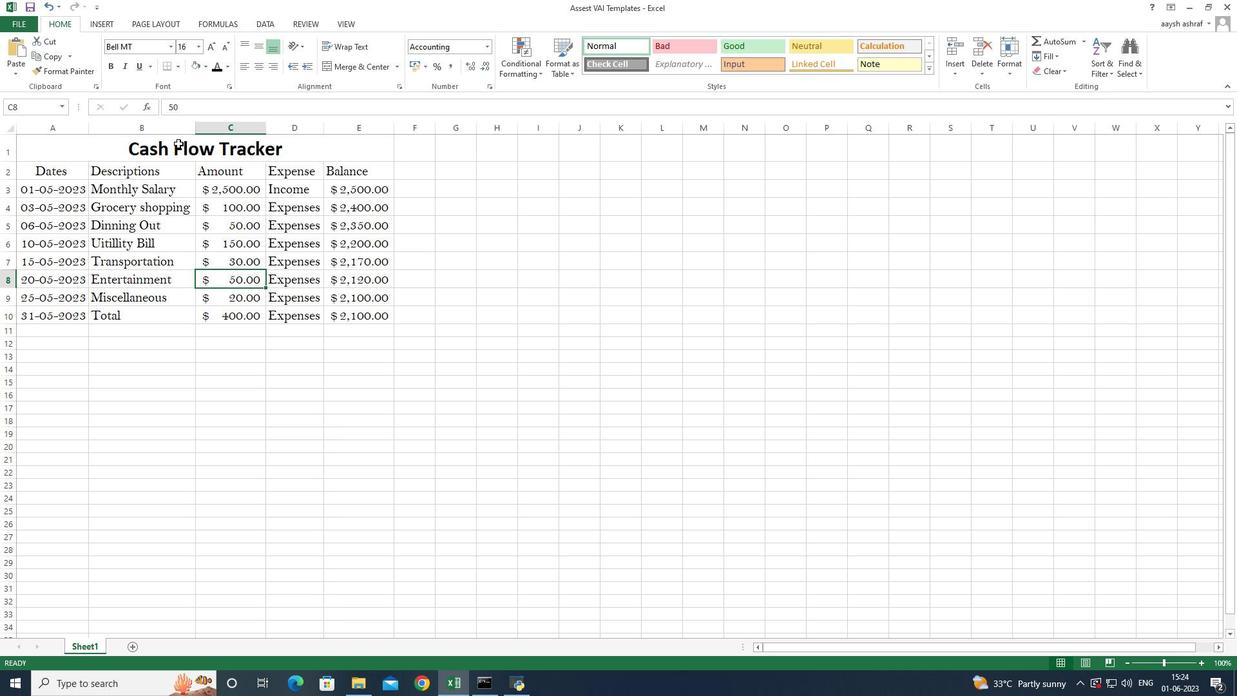 
Action: Mouse pressed left at (178, 138)
Screenshot: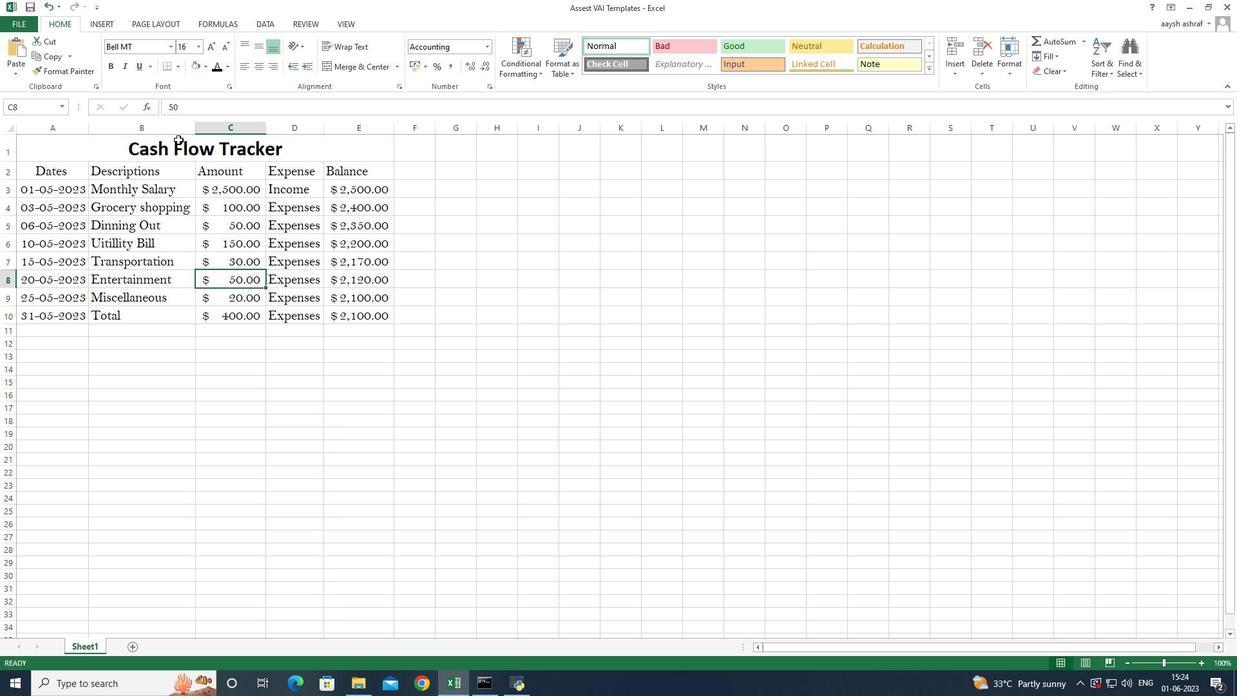
Action: Mouse moved to (256, 43)
Screenshot: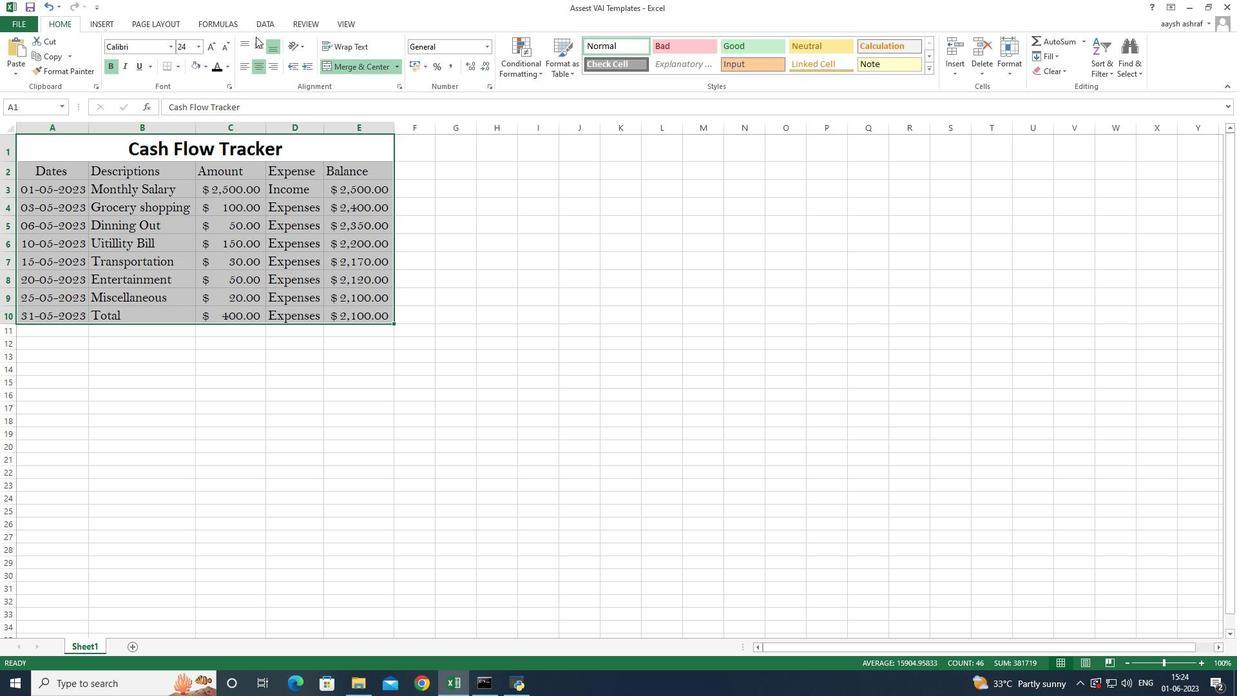 
Action: Mouse pressed left at (256, 43)
Screenshot: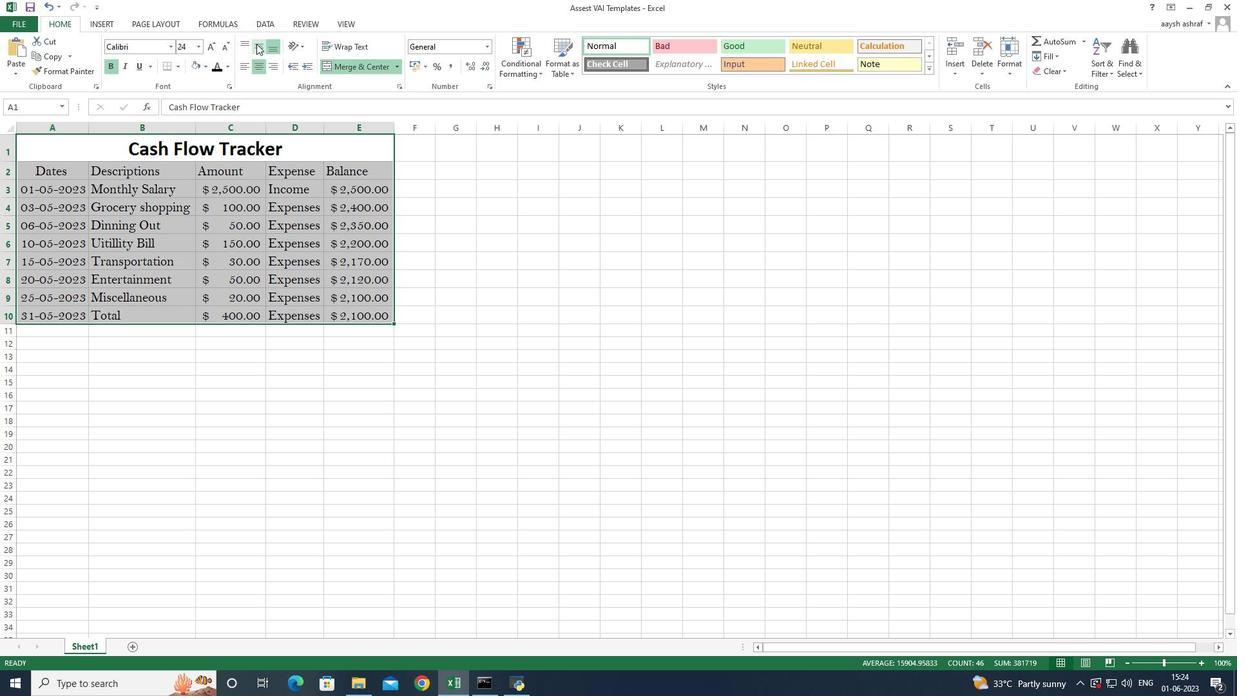 
Action: Mouse moved to (254, 65)
Screenshot: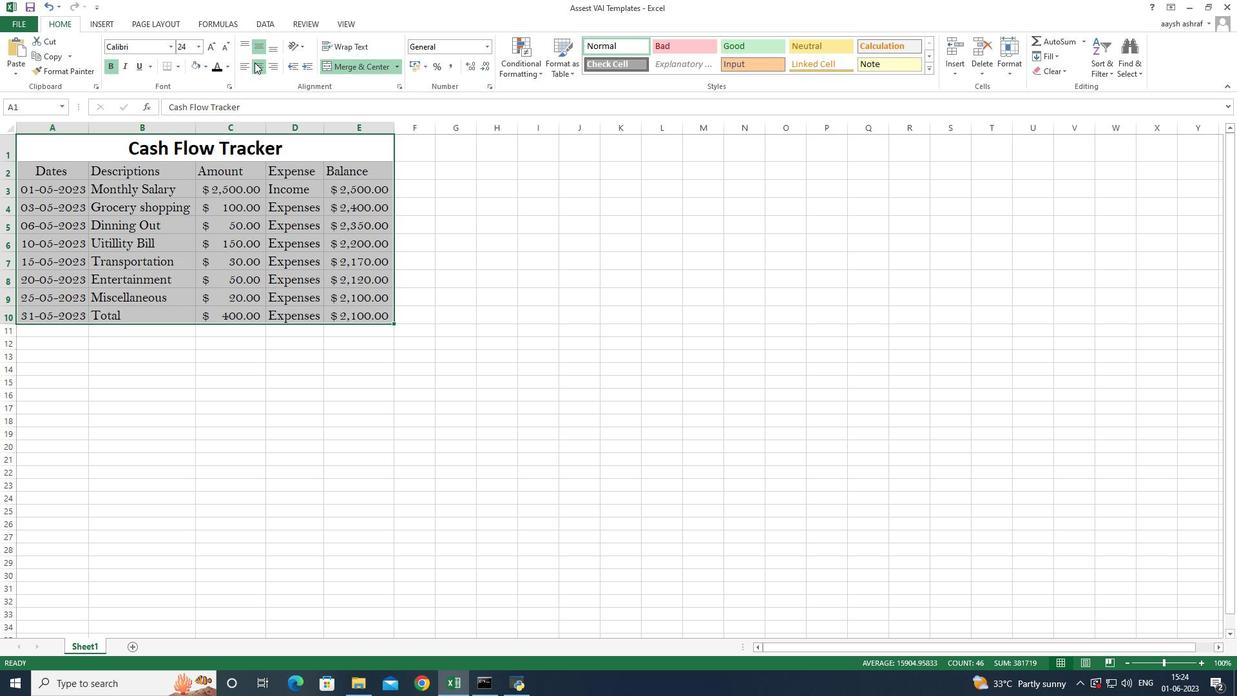 
Action: Mouse pressed left at (254, 65)
Screenshot: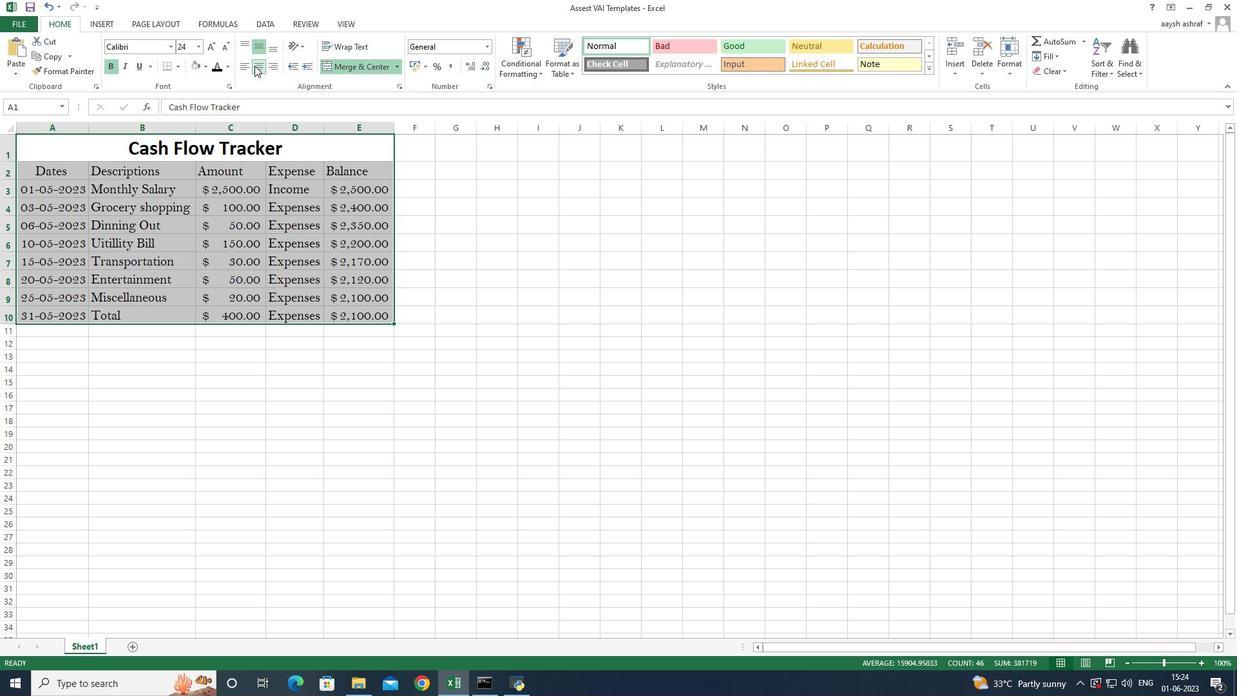 
Action: Mouse moved to (192, 149)
Screenshot: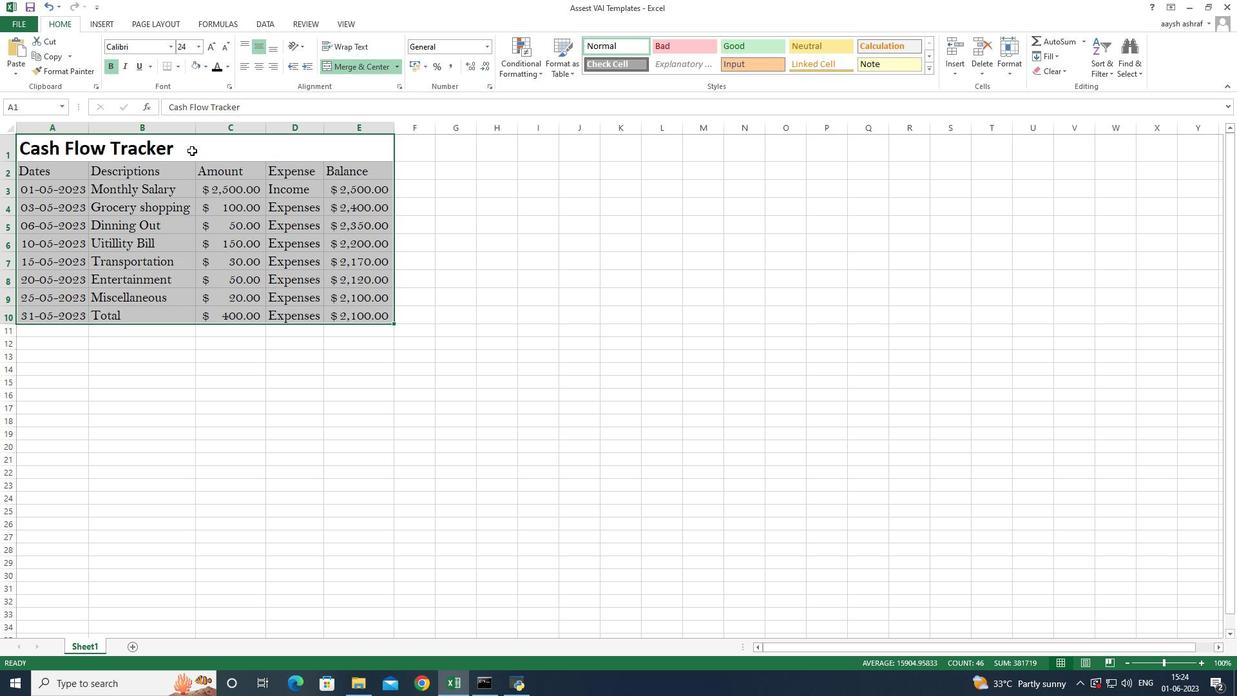 
Action: Mouse pressed left at (192, 149)
Screenshot: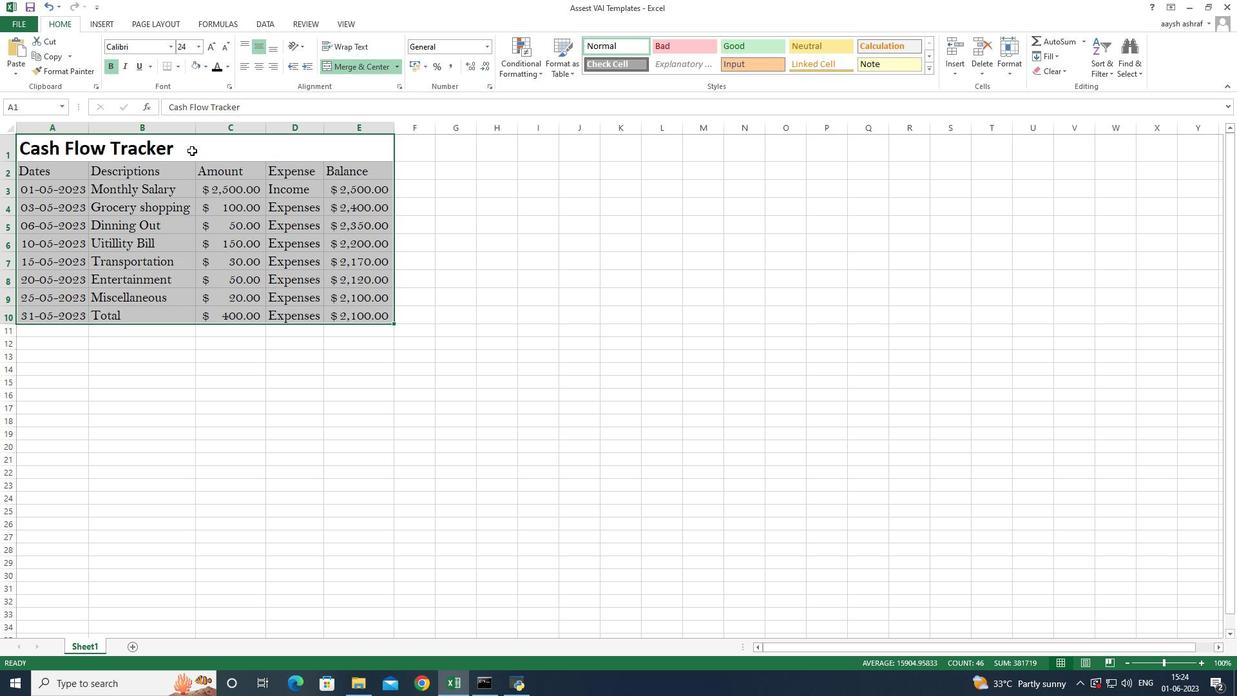 
Action: Mouse moved to (358, 67)
Screenshot: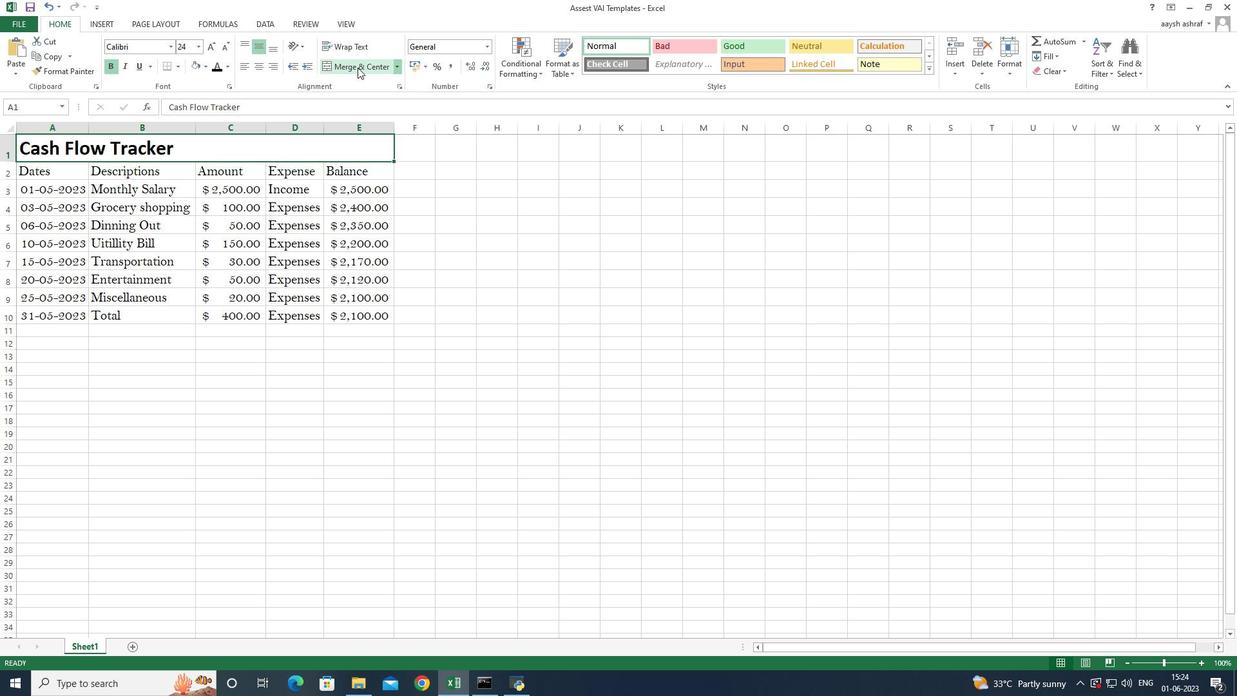 
Action: Mouse pressed left at (358, 67)
Screenshot: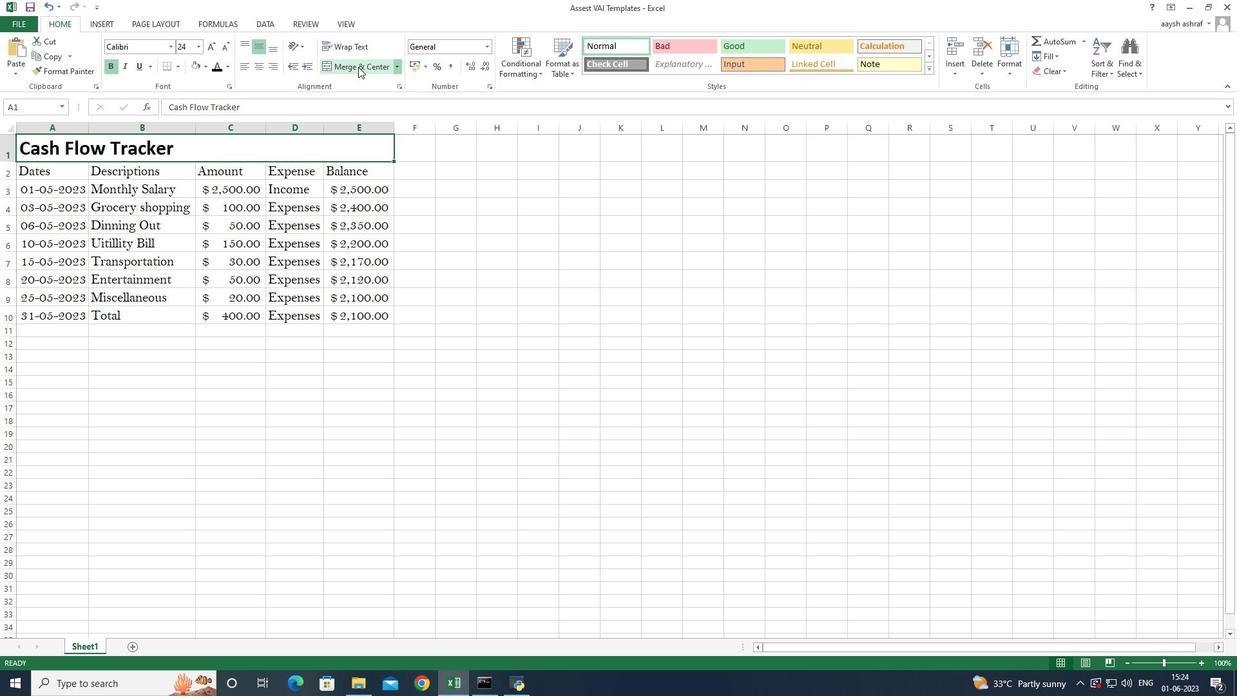 
Action: Mouse moved to (336, 65)
Screenshot: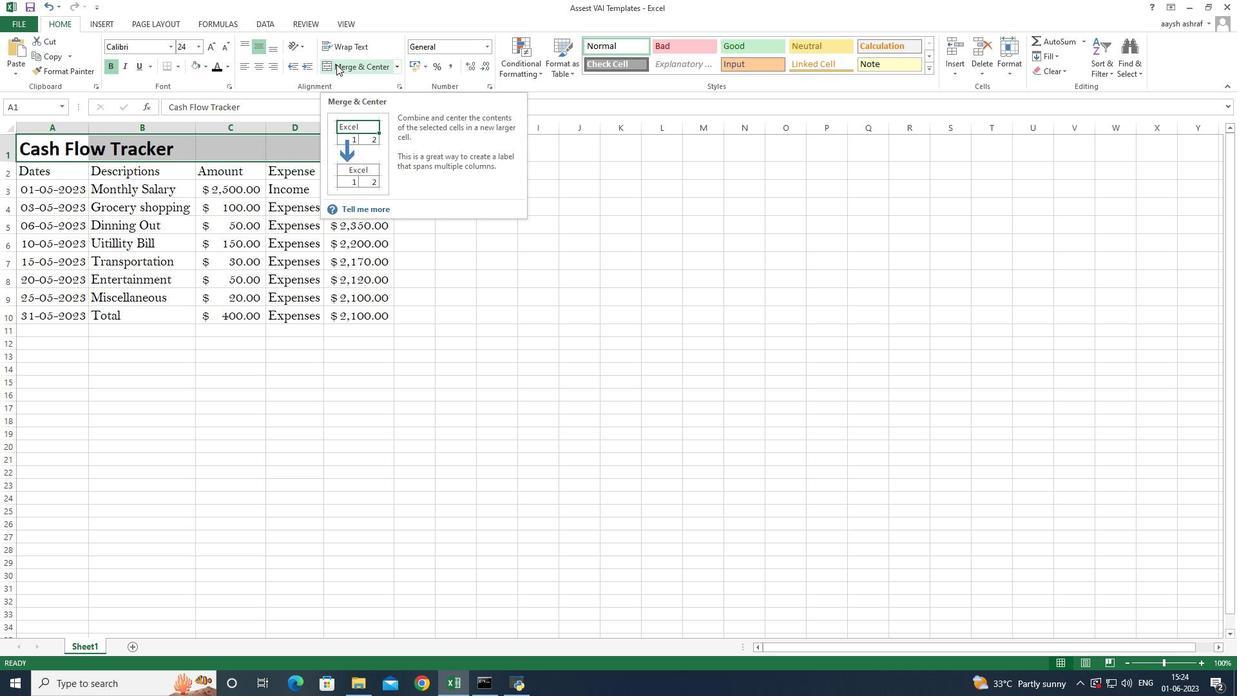 
Action: Key pressed <Key.shift_r><Key.right>
Screenshot: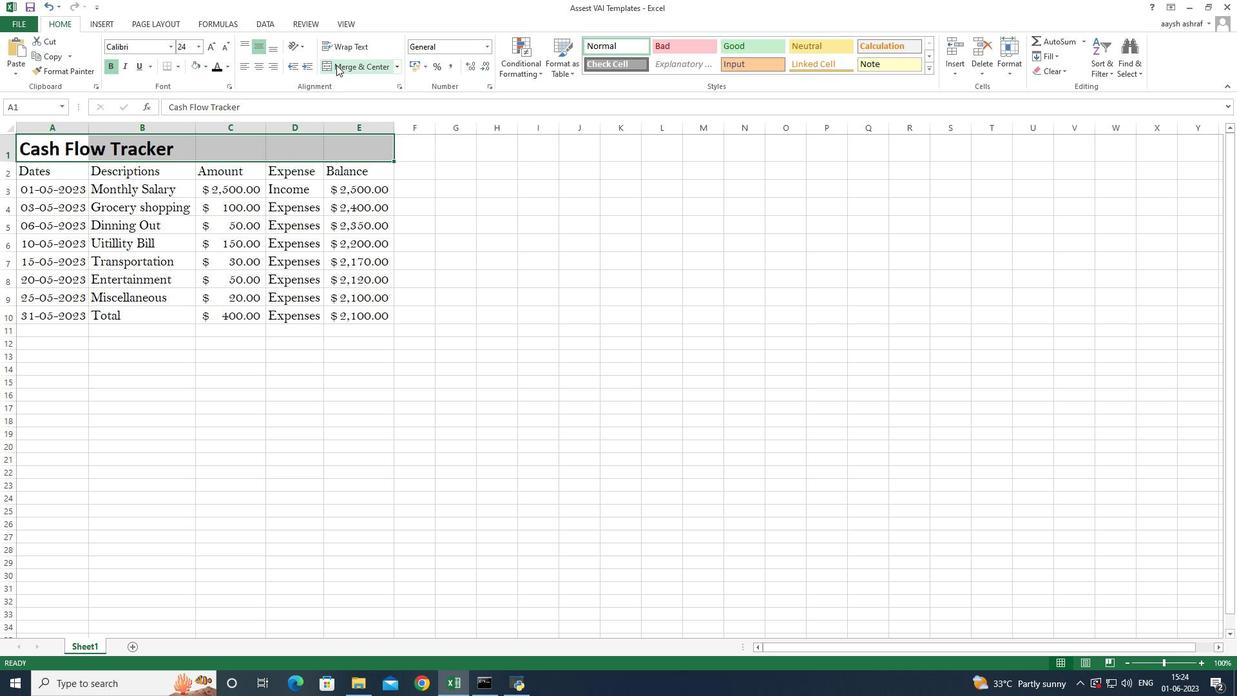 
Action: Mouse moved to (332, 72)
Screenshot: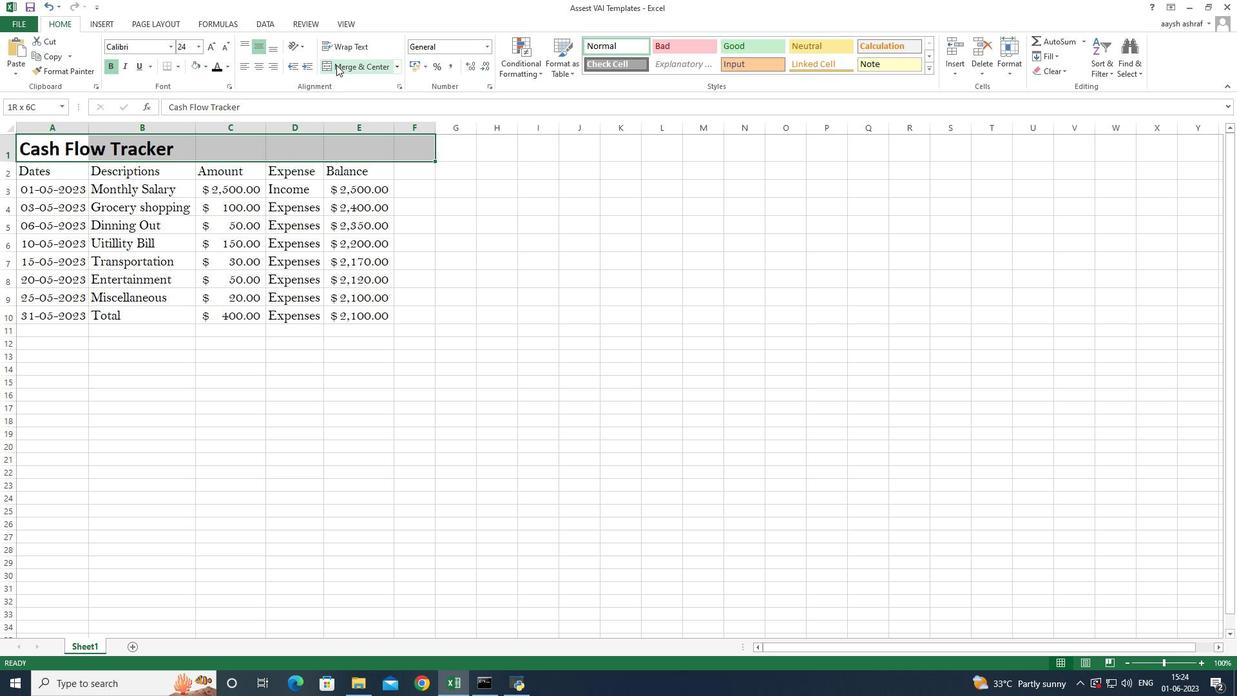 
Action: Key pressed <Key.left>
Screenshot: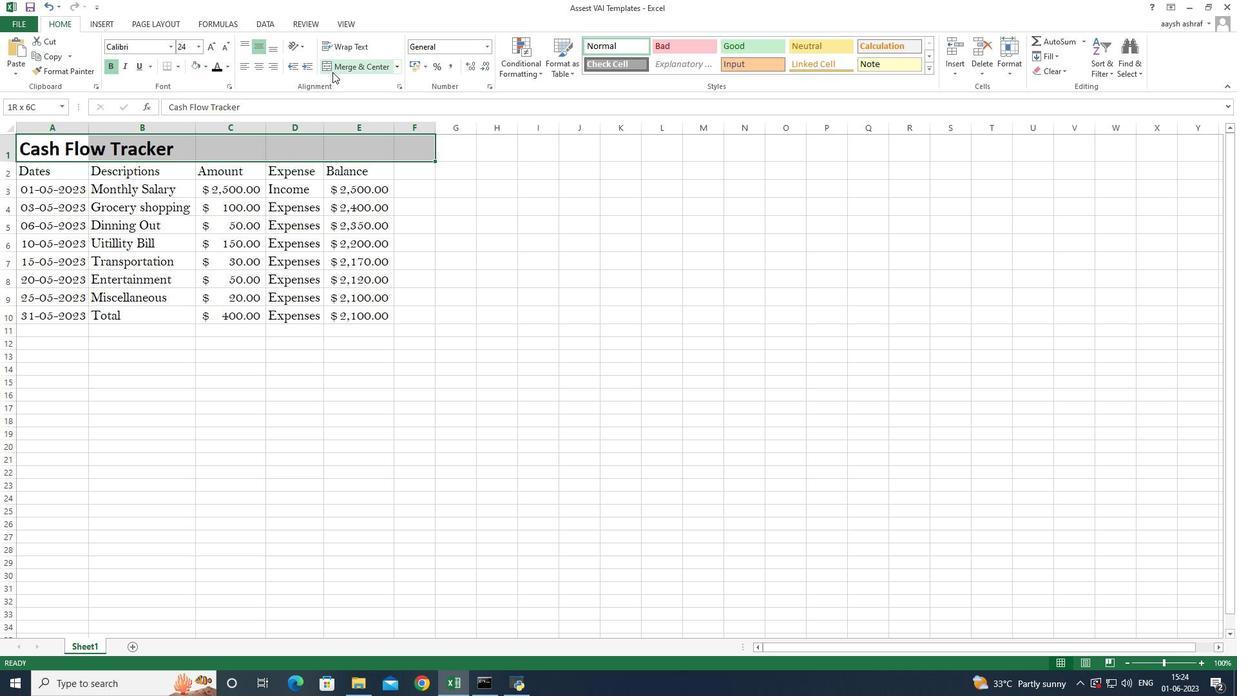
Action: Mouse moved to (351, 65)
Screenshot: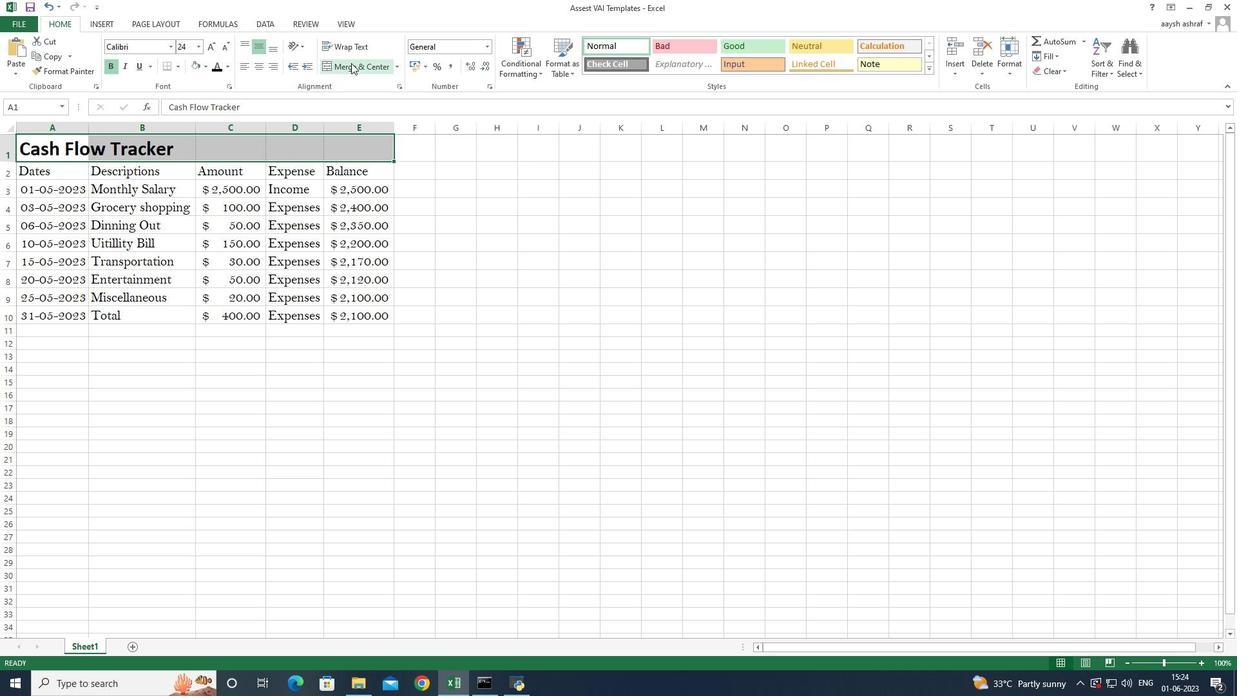 
Action: Mouse pressed left at (351, 65)
Screenshot: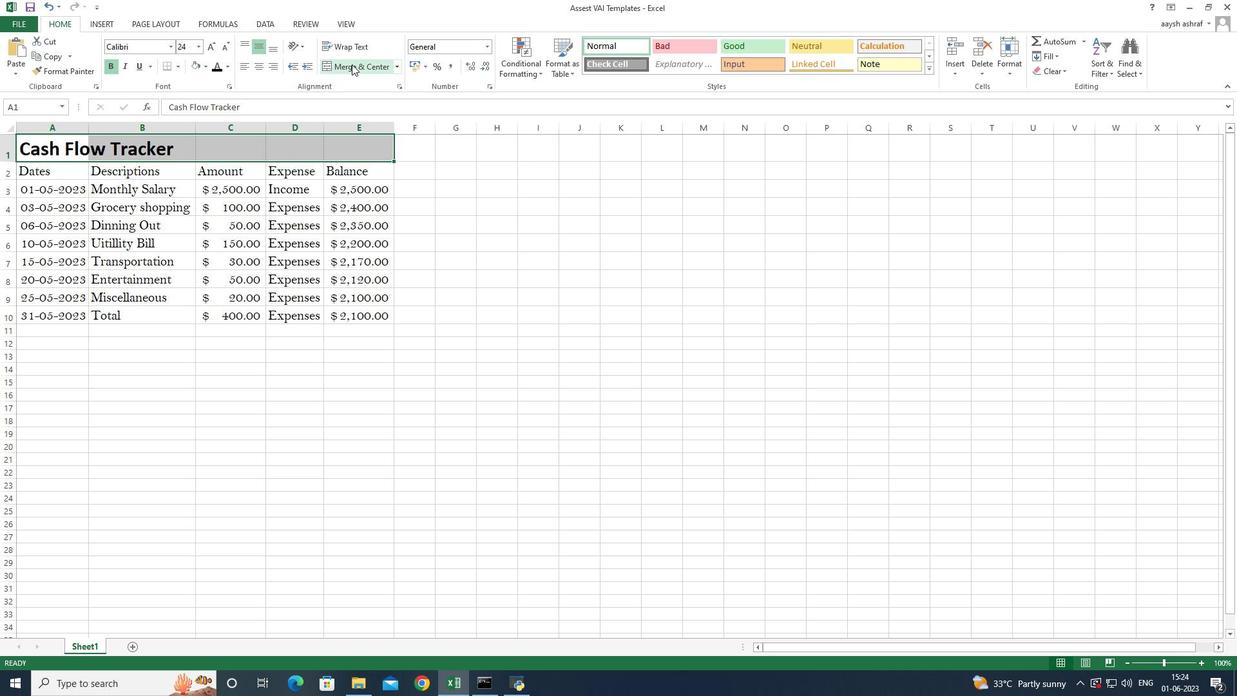 
Action: Mouse moved to (255, 274)
Screenshot: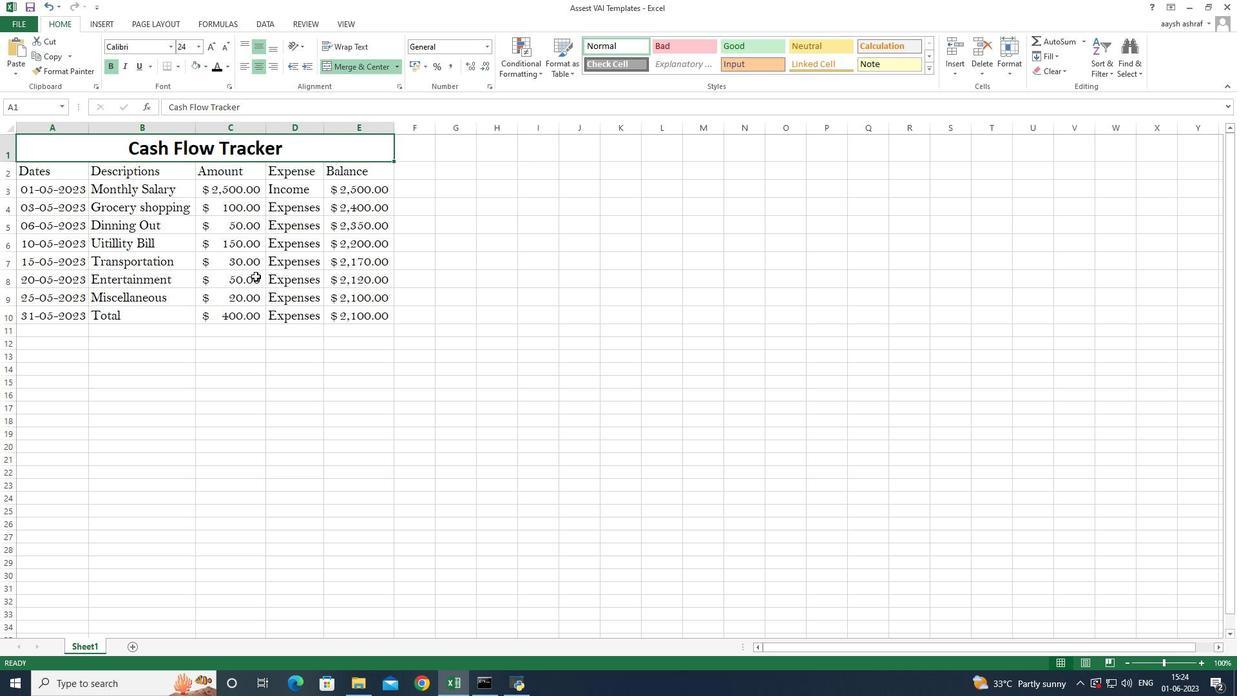 
Action: Mouse scrolled (255, 273) with delta (0, 0)
Screenshot: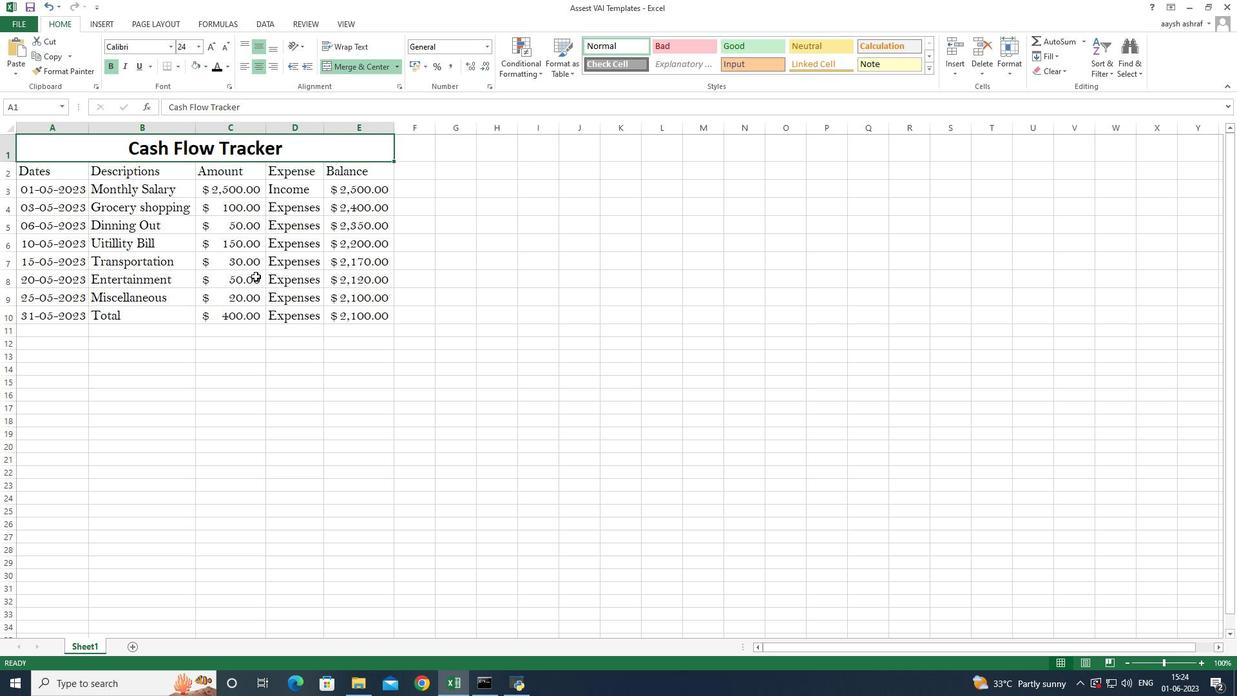
Action: Mouse moved to (247, 276)
Screenshot: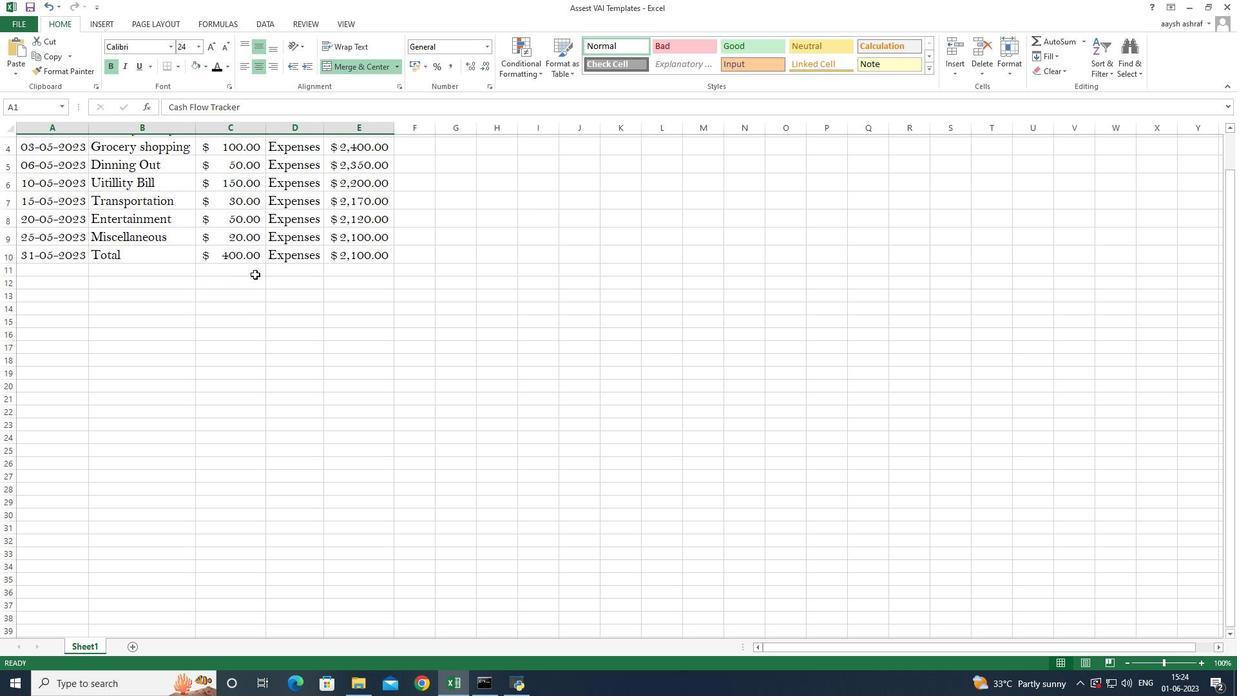 
Action: Mouse scrolled (247, 277) with delta (0, 0)
Screenshot: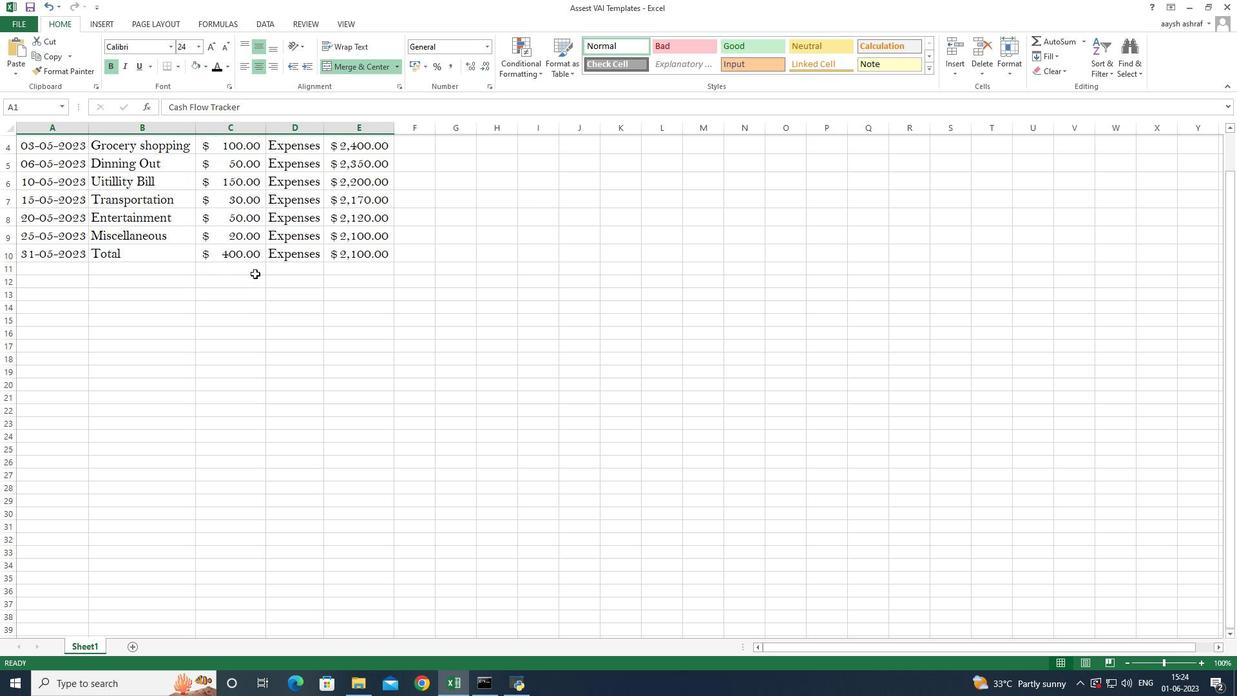 
Action: Mouse scrolled (247, 277) with delta (0, 0)
Screenshot: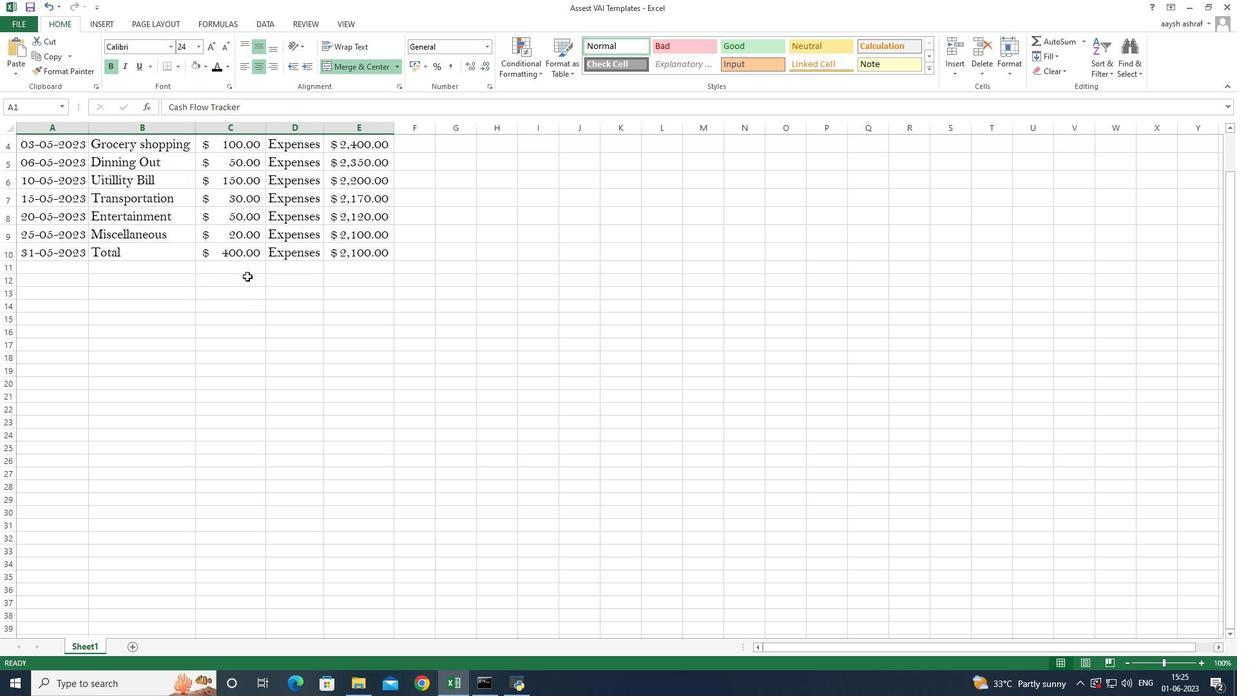 
Action: Mouse scrolled (247, 277) with delta (0, 0)
Screenshot: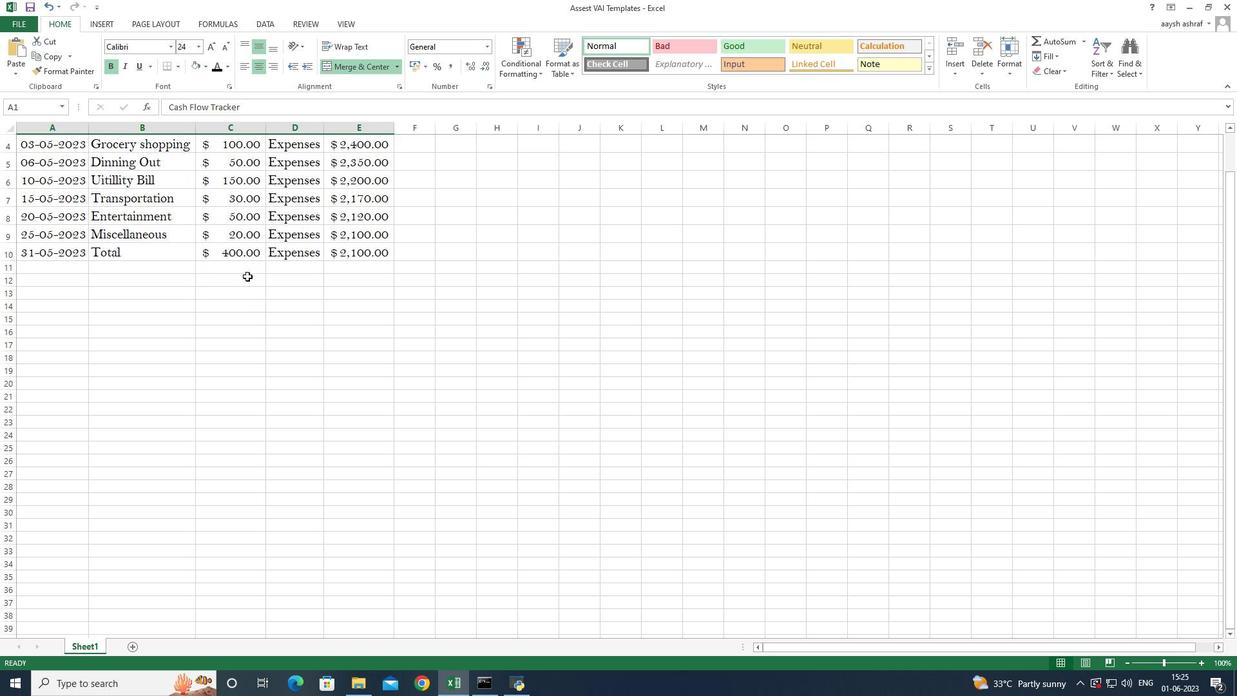 
Action: Mouse scrolled (247, 277) with delta (0, 0)
Screenshot: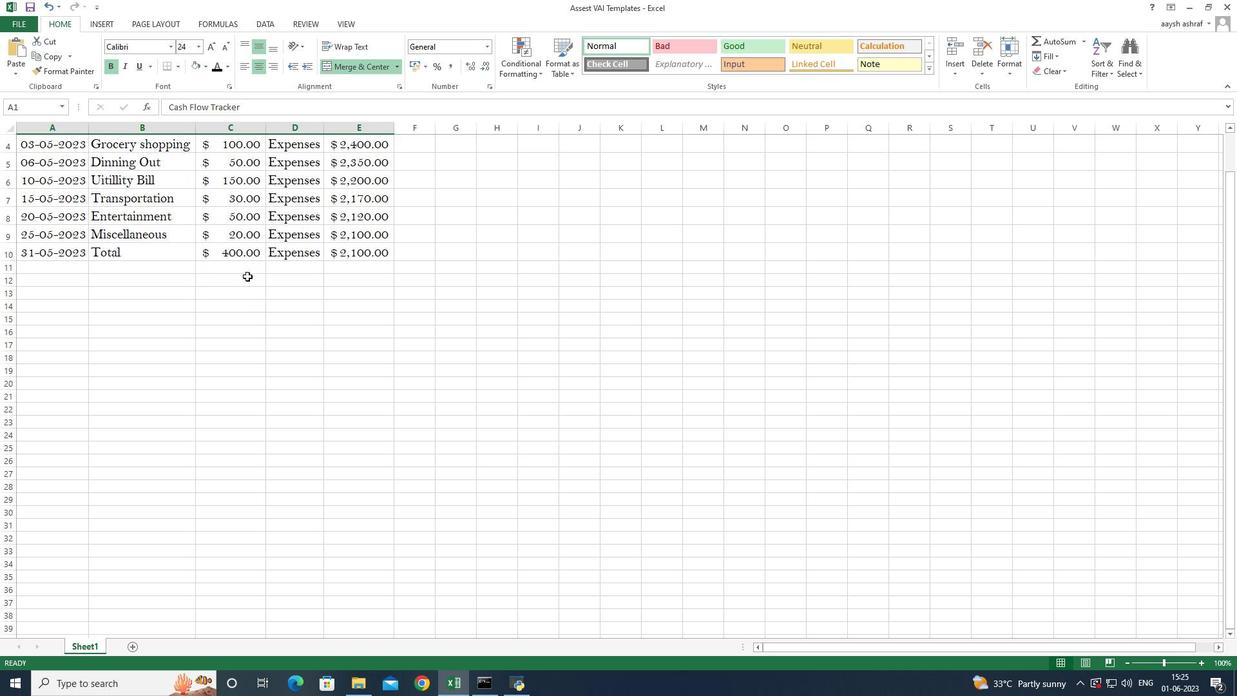 
Action: Mouse moved to (246, 277)
Screenshot: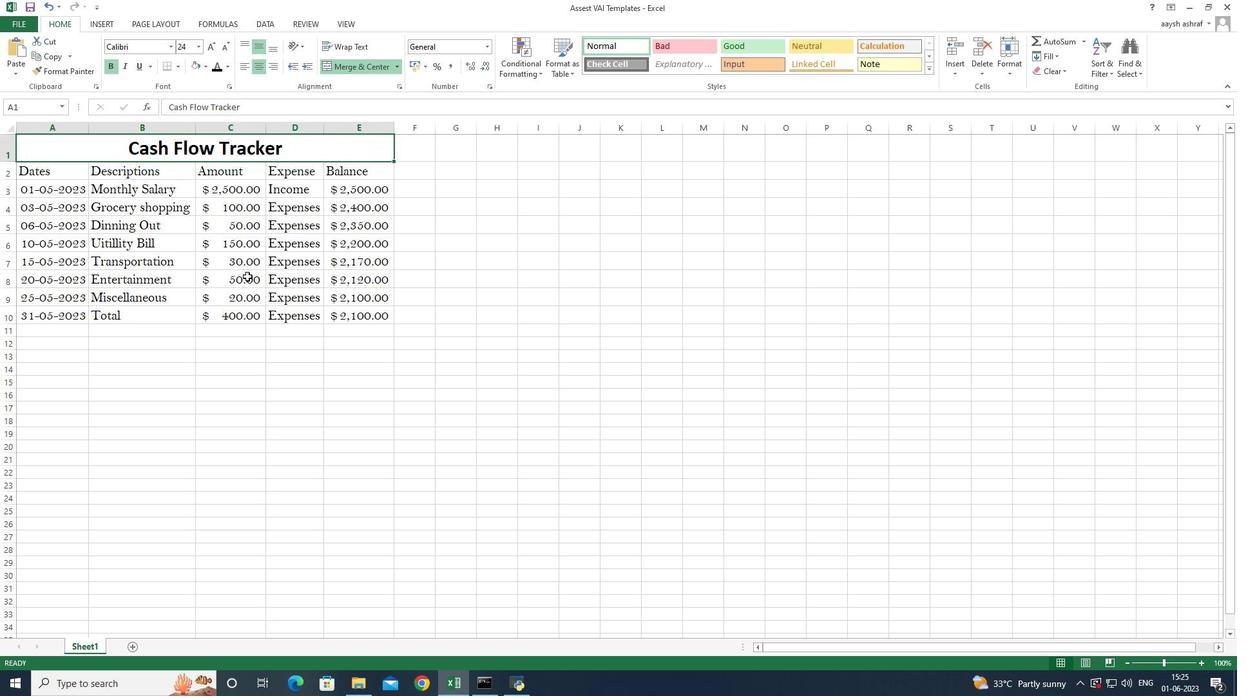 
